 Task: Purchase a medium-sized kurta set from Ajio.
Action: Mouse moved to (774, 147)
Screenshot: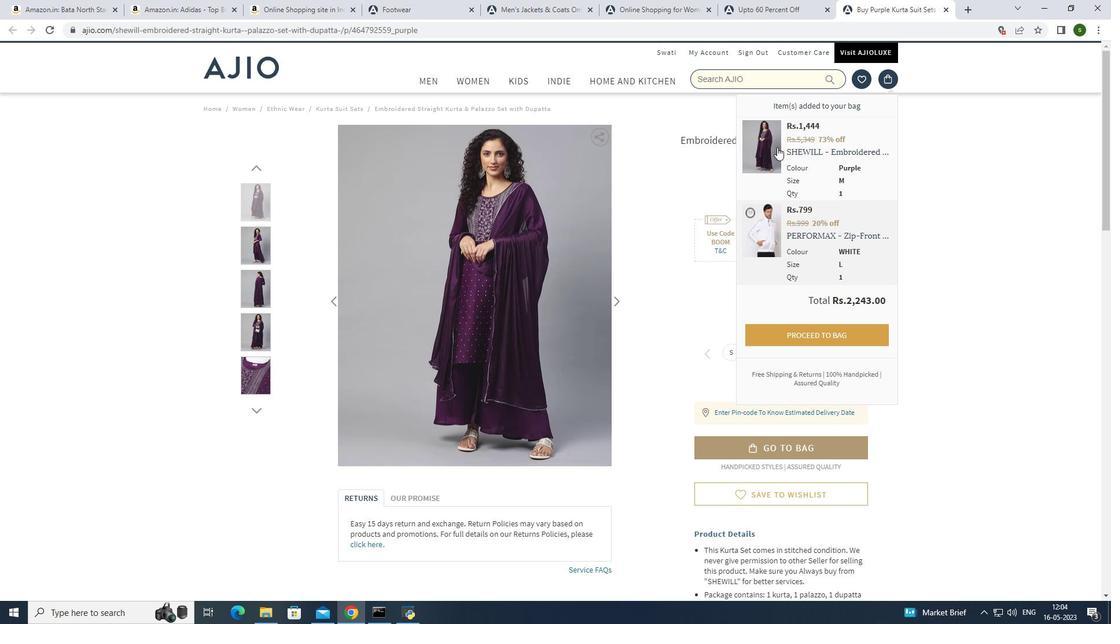 
Action: Mouse pressed left at (774, 147)
Screenshot: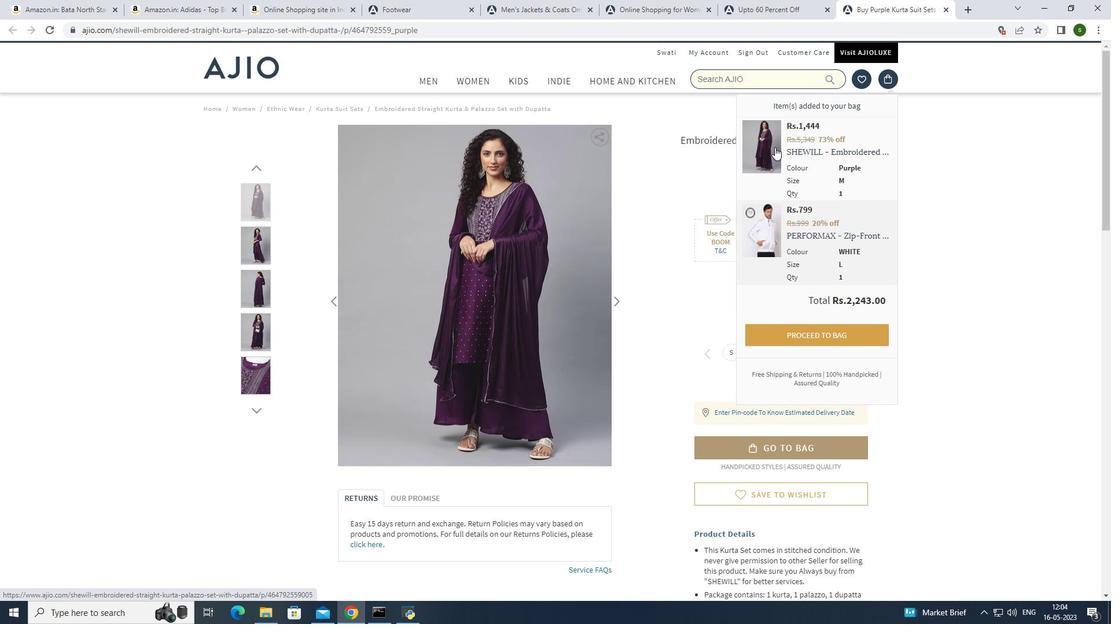 
Action: Mouse moved to (865, 307)
Screenshot: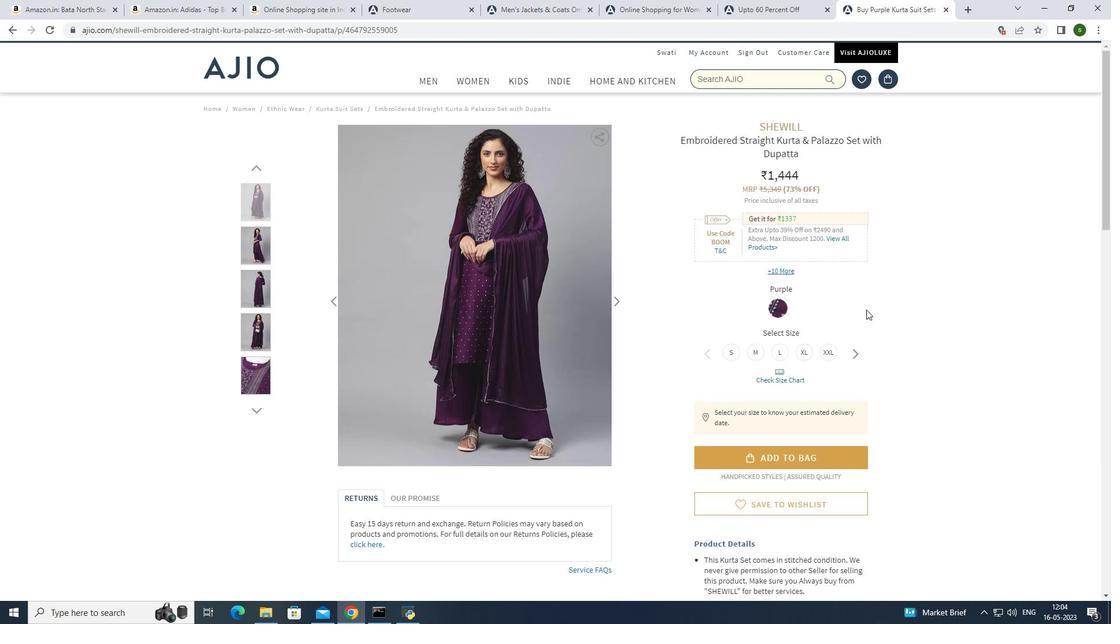 
Action: Mouse scrolled (865, 307) with delta (0, 0)
Screenshot: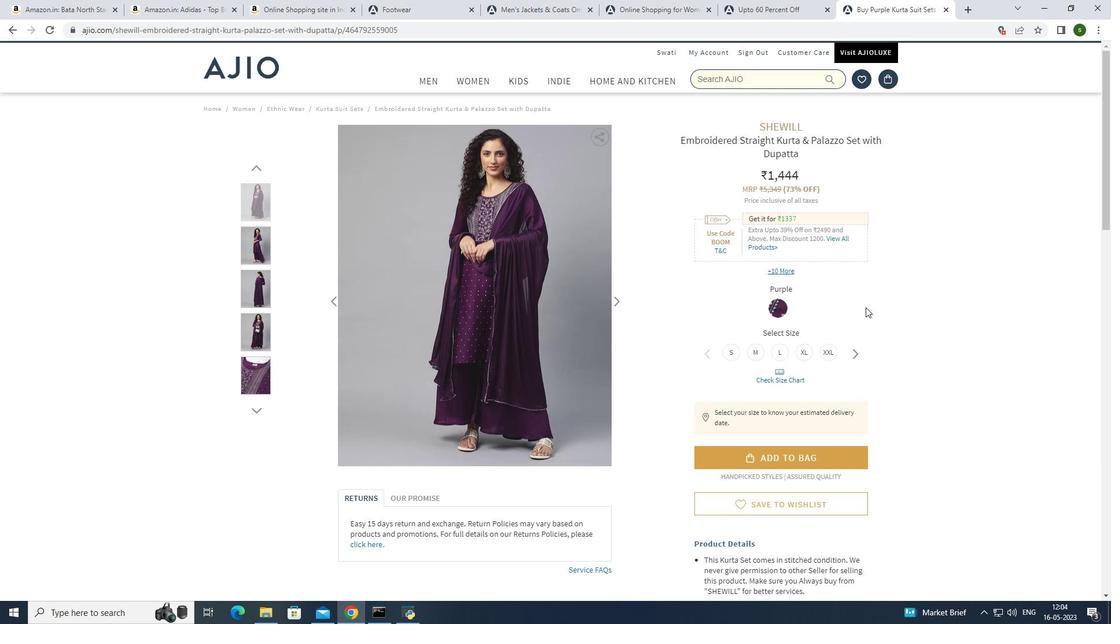 
Action: Mouse scrolled (865, 308) with delta (0, 0)
Screenshot: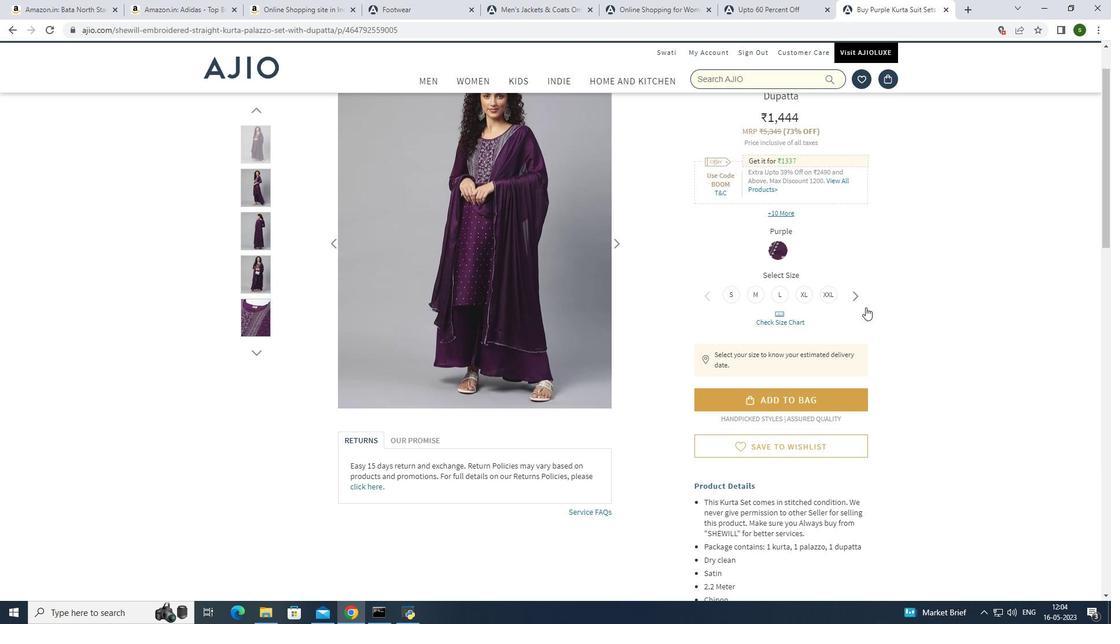 
Action: Mouse scrolled (865, 307) with delta (0, 0)
Screenshot: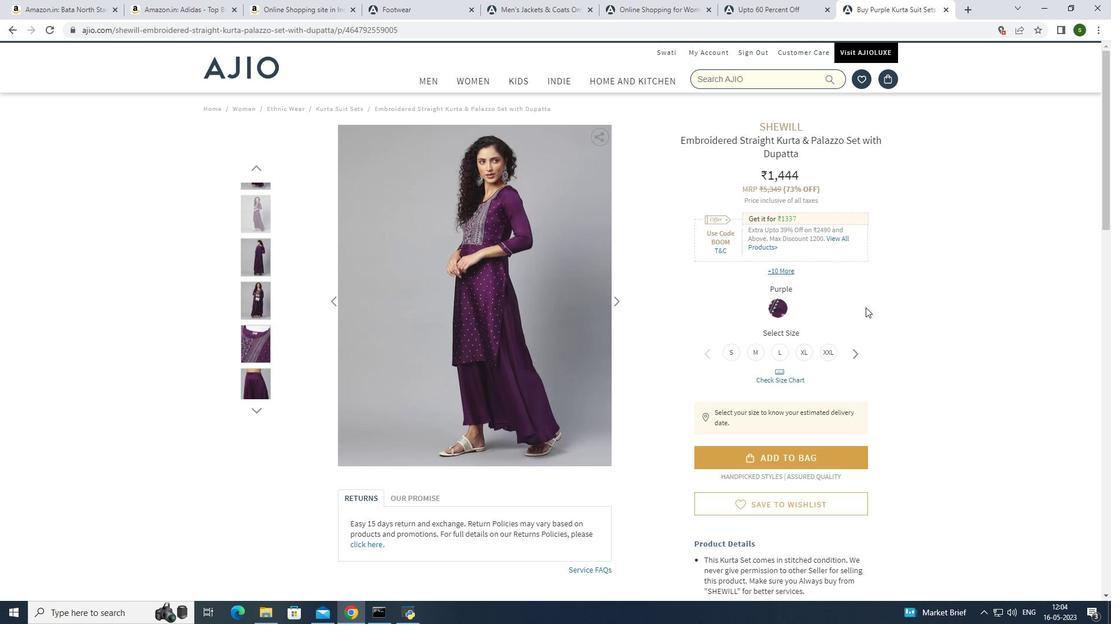
Action: Mouse scrolled (865, 307) with delta (0, 0)
Screenshot: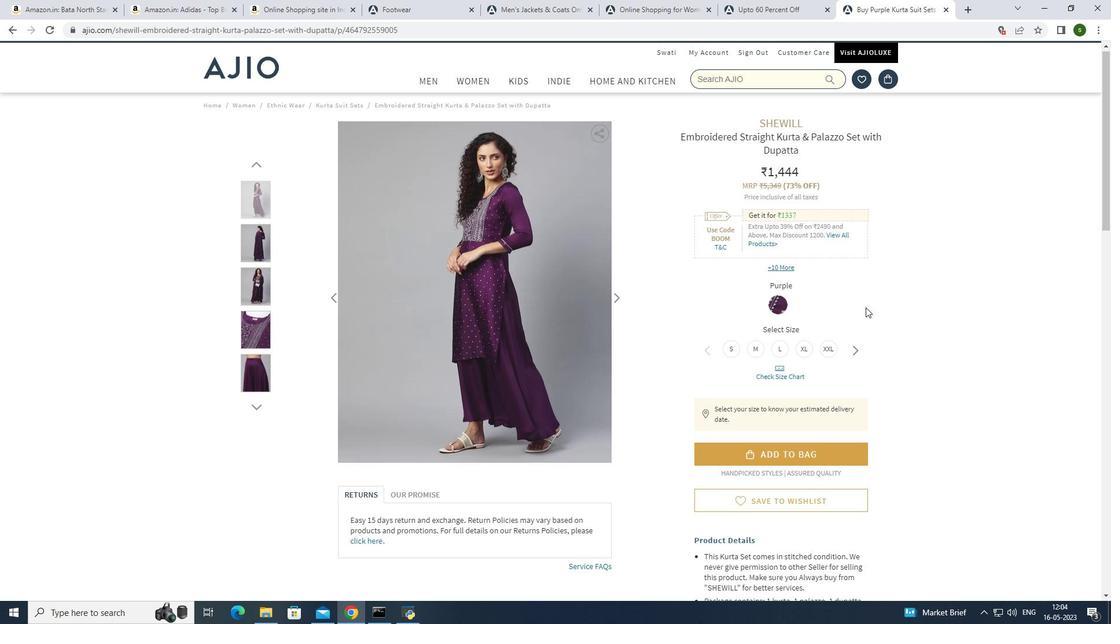 
Action: Mouse scrolled (865, 308) with delta (0, 0)
Screenshot: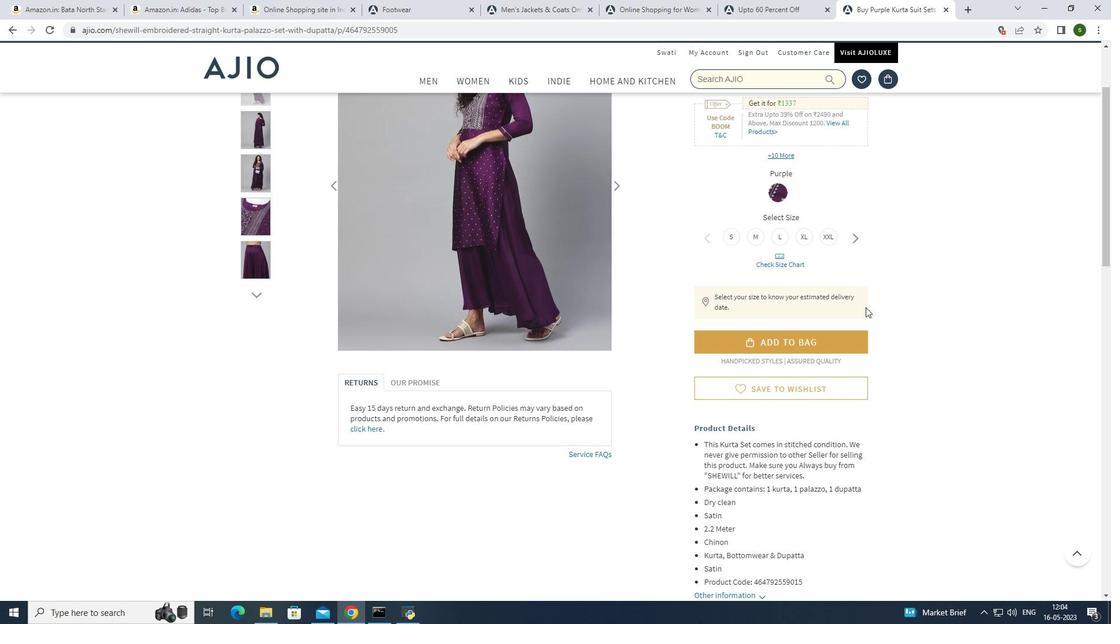 
Action: Mouse scrolled (865, 308) with delta (0, 0)
Screenshot: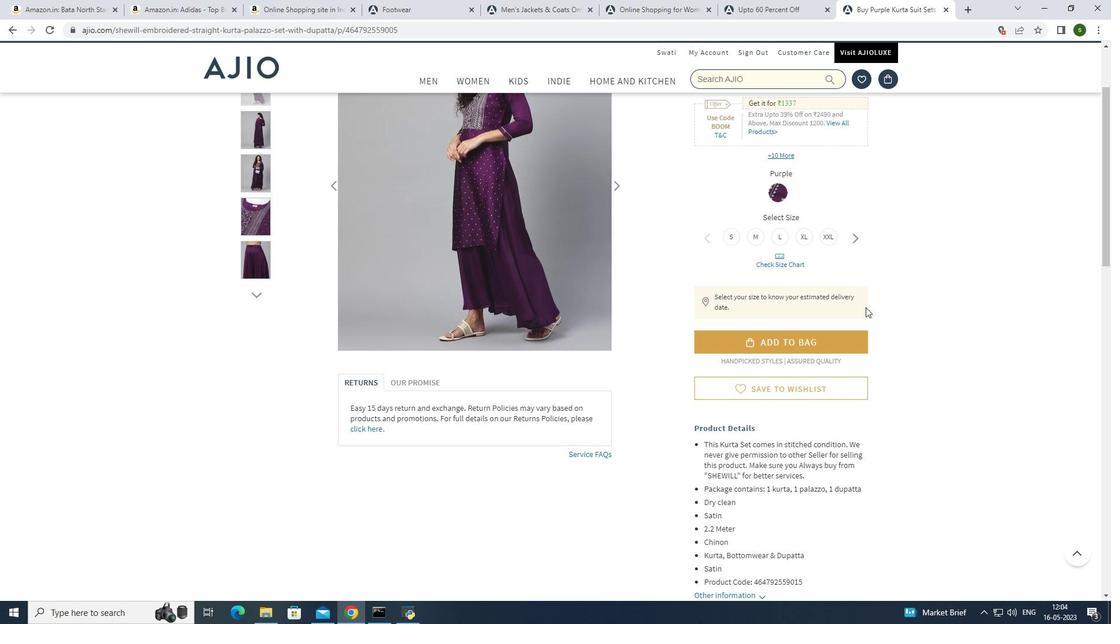 
Action: Mouse scrolled (865, 307) with delta (0, 0)
Screenshot: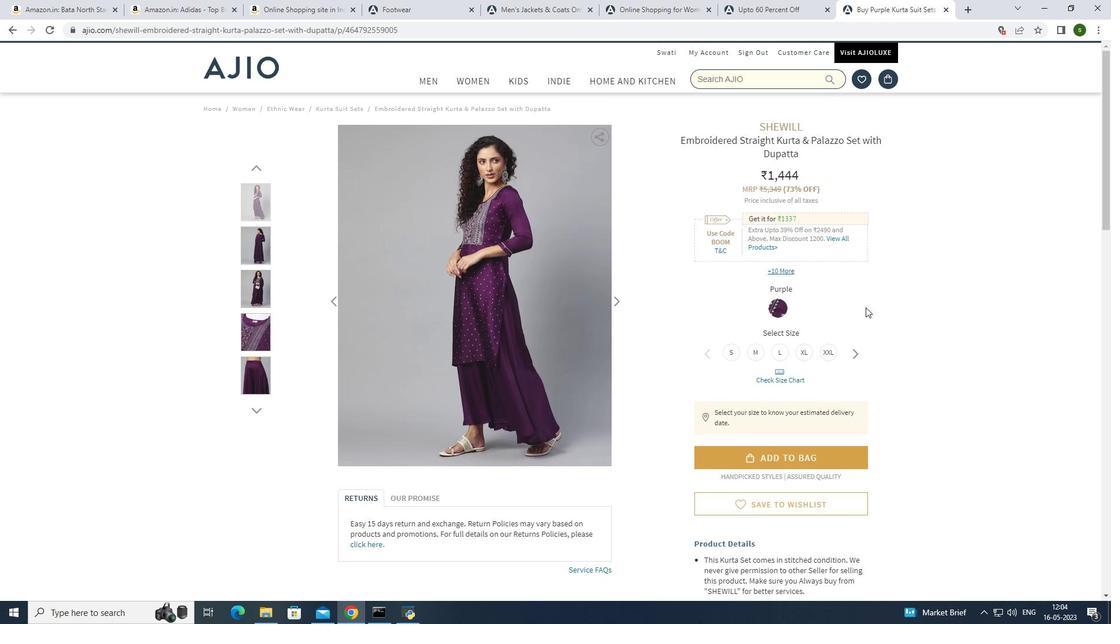 
Action: Mouse scrolled (865, 307) with delta (0, 0)
Screenshot: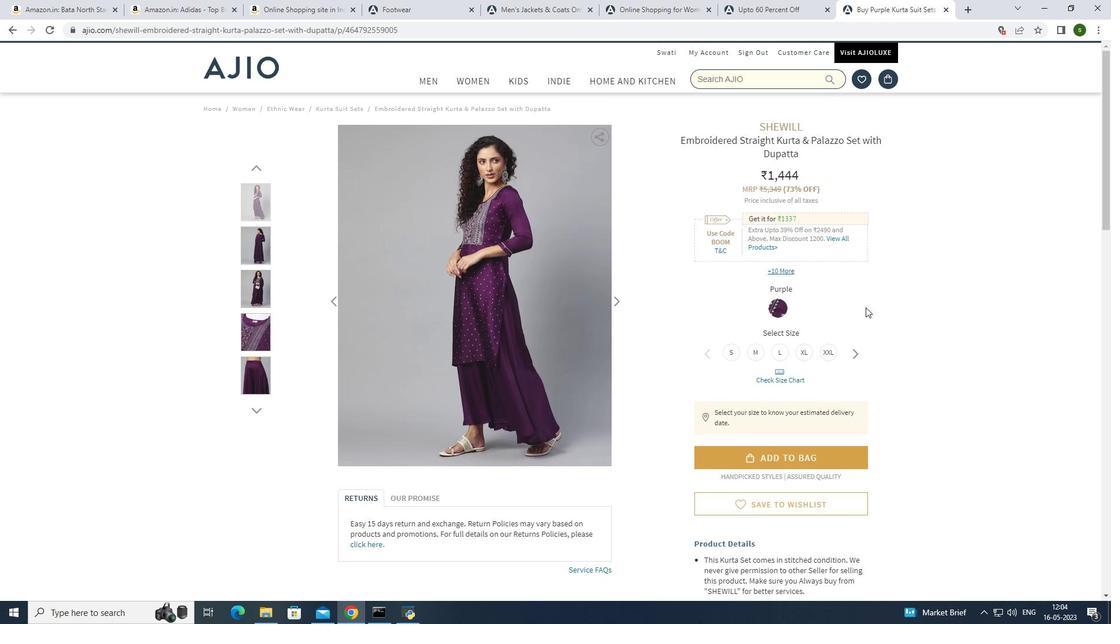 
Action: Mouse scrolled (865, 307) with delta (0, 0)
Screenshot: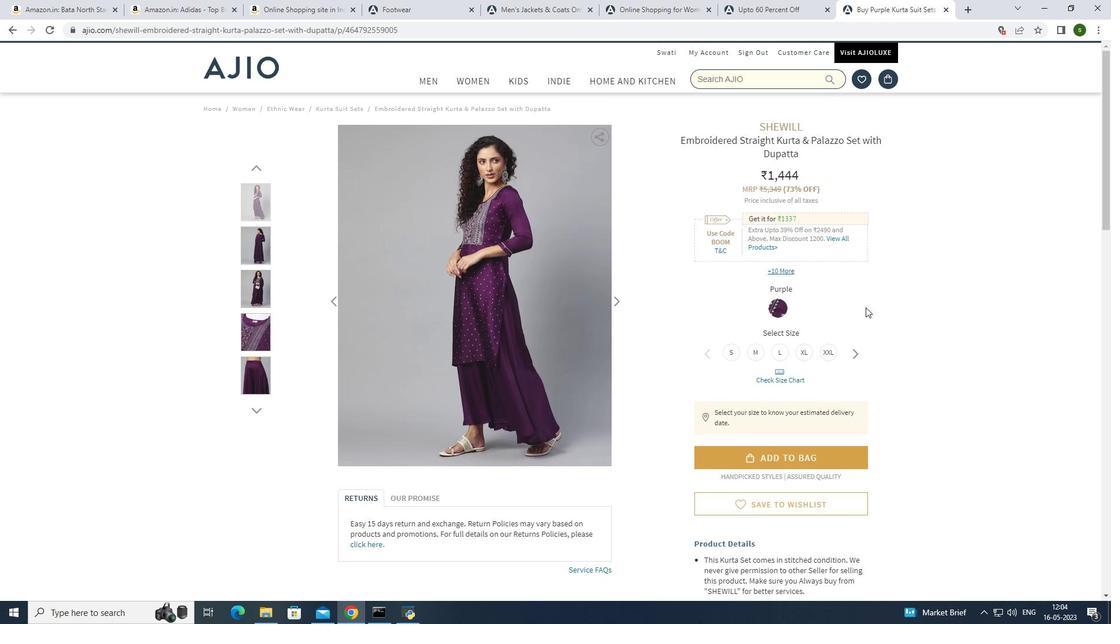 
Action: Mouse moved to (863, 303)
Screenshot: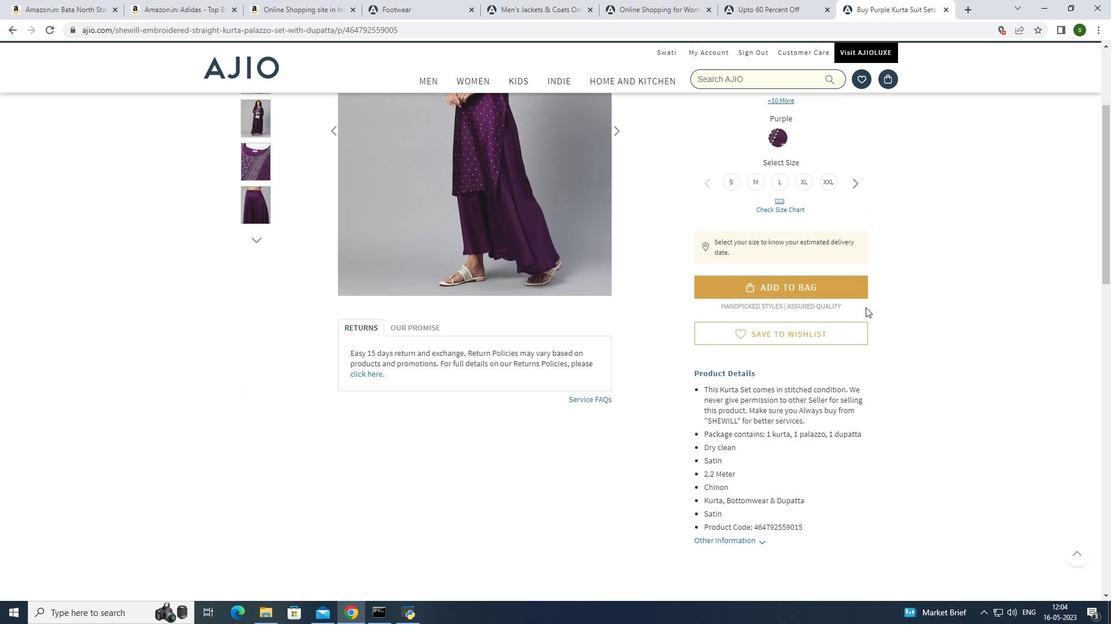 
Action: Mouse scrolled (863, 303) with delta (0, 0)
Screenshot: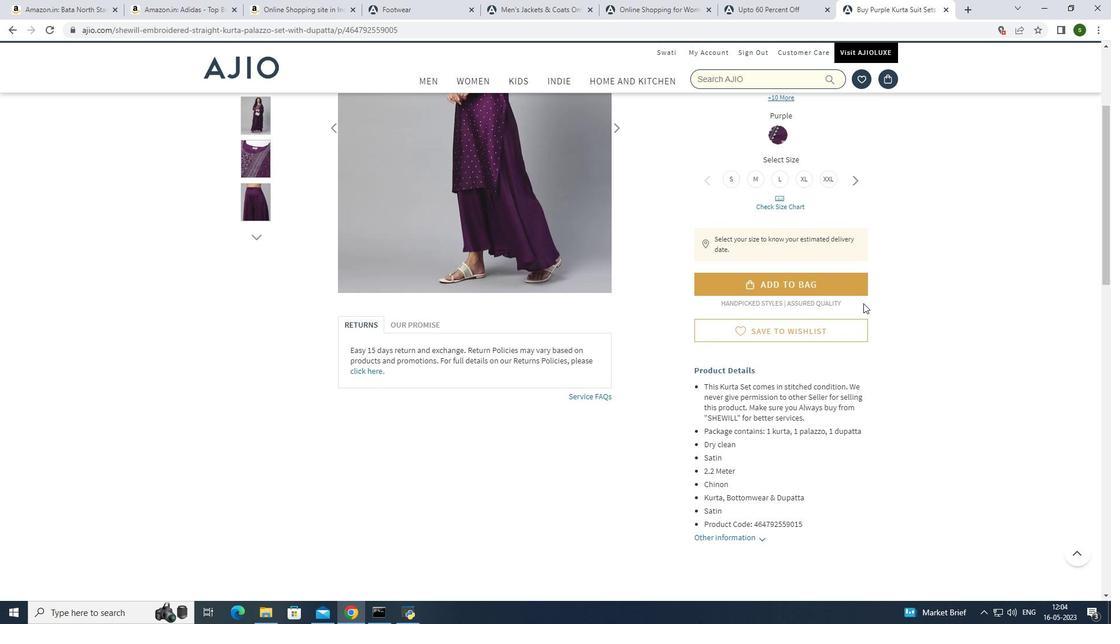 
Action: Mouse scrolled (863, 303) with delta (0, 0)
Screenshot: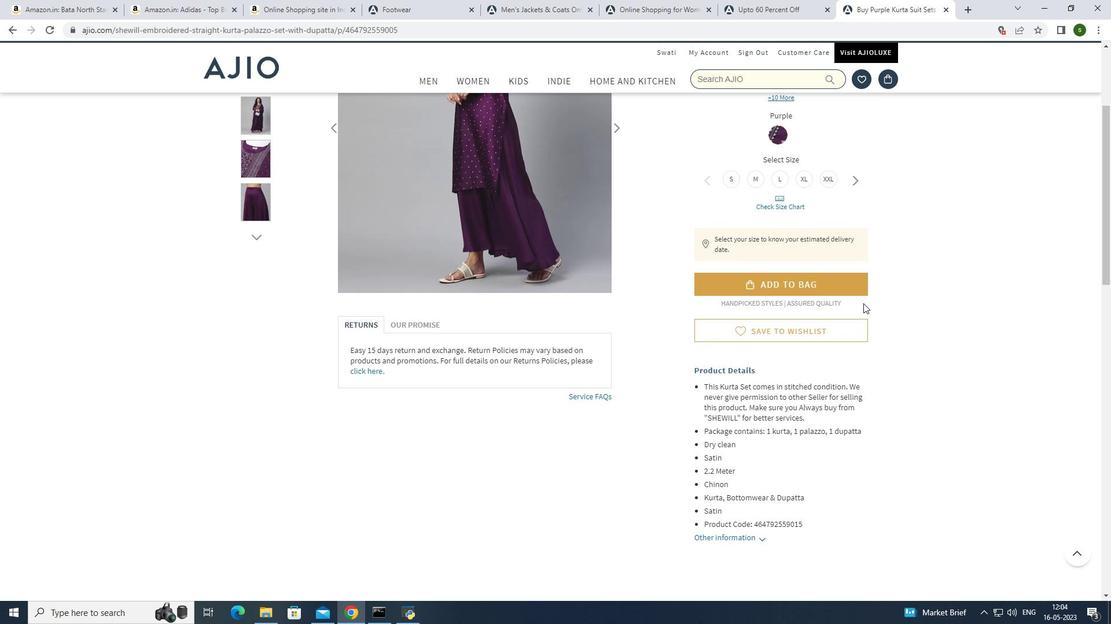 
Action: Mouse scrolled (863, 303) with delta (0, 0)
Screenshot: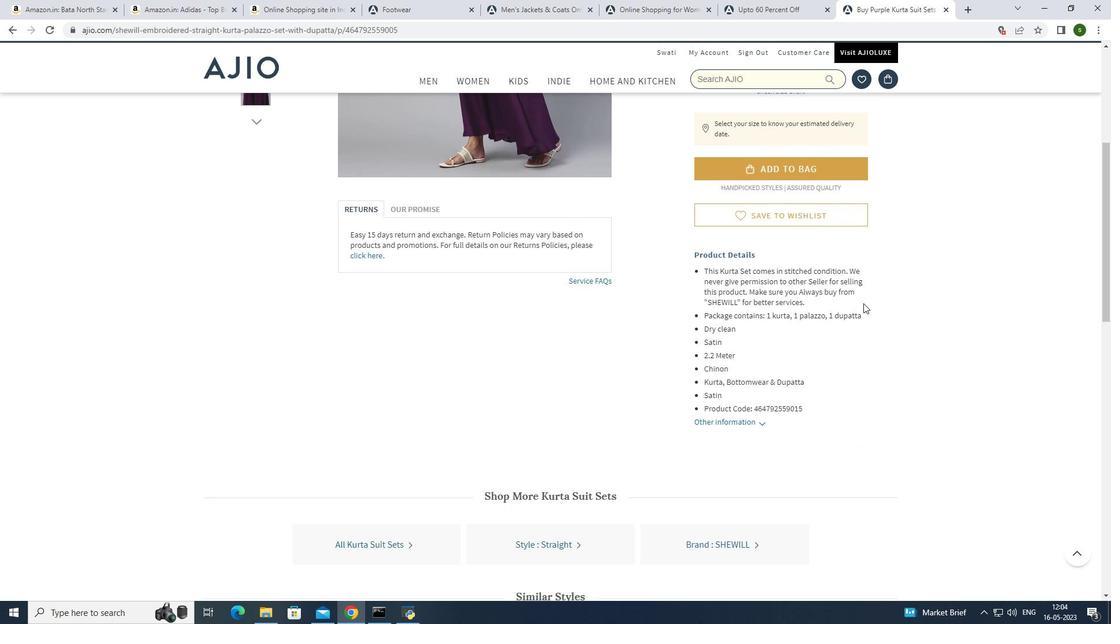 
Action: Mouse scrolled (863, 304) with delta (0, 0)
Screenshot: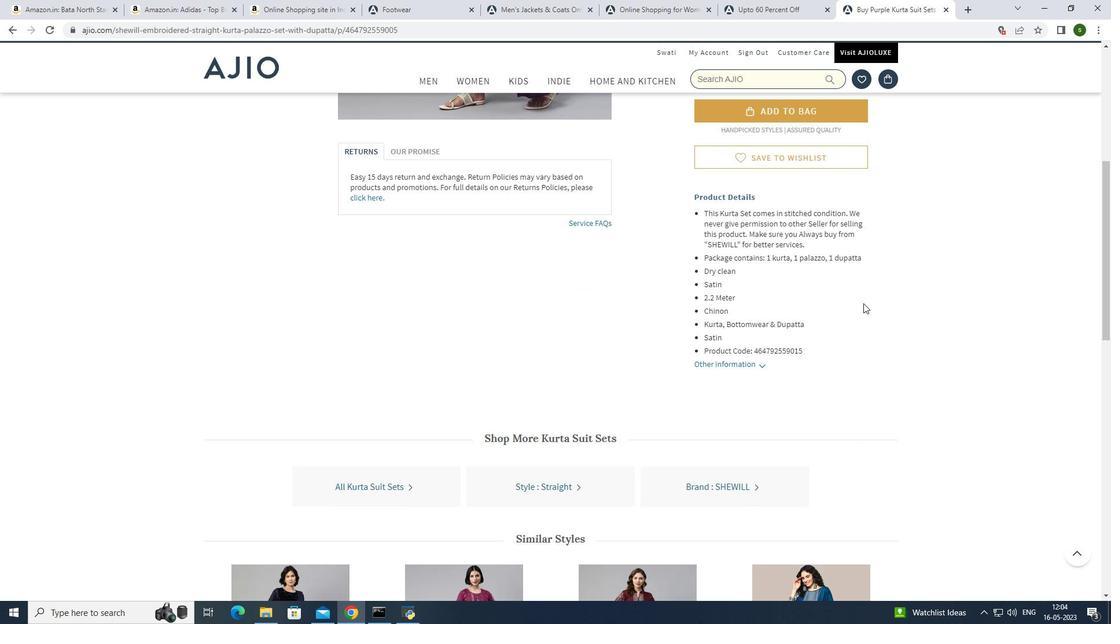 
Action: Mouse scrolled (863, 303) with delta (0, 0)
Screenshot: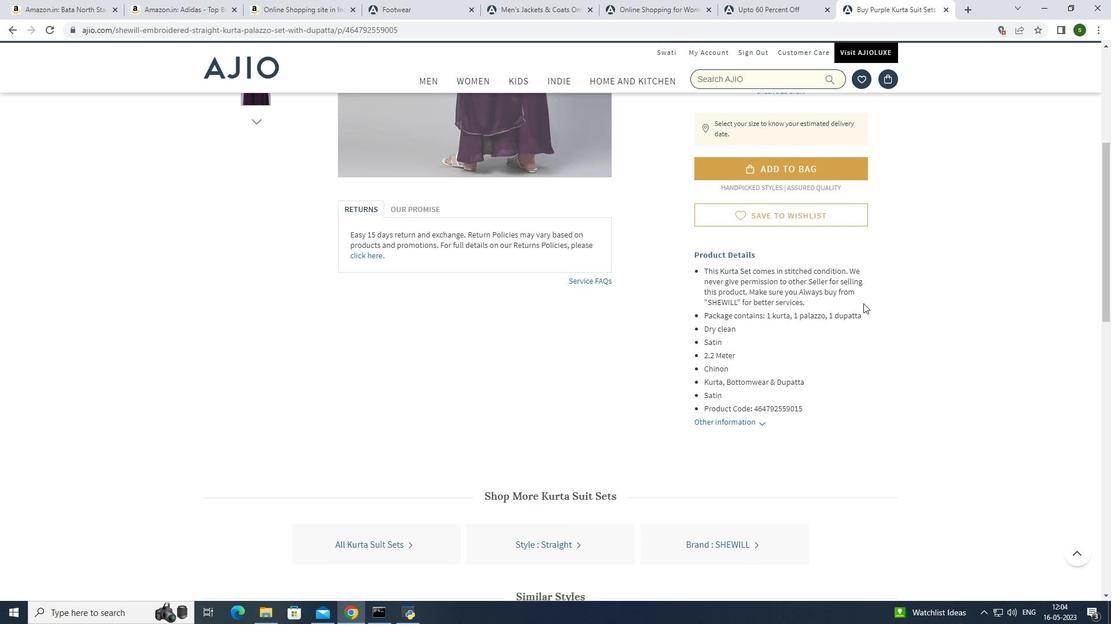 
Action: Mouse scrolled (863, 303) with delta (0, 0)
Screenshot: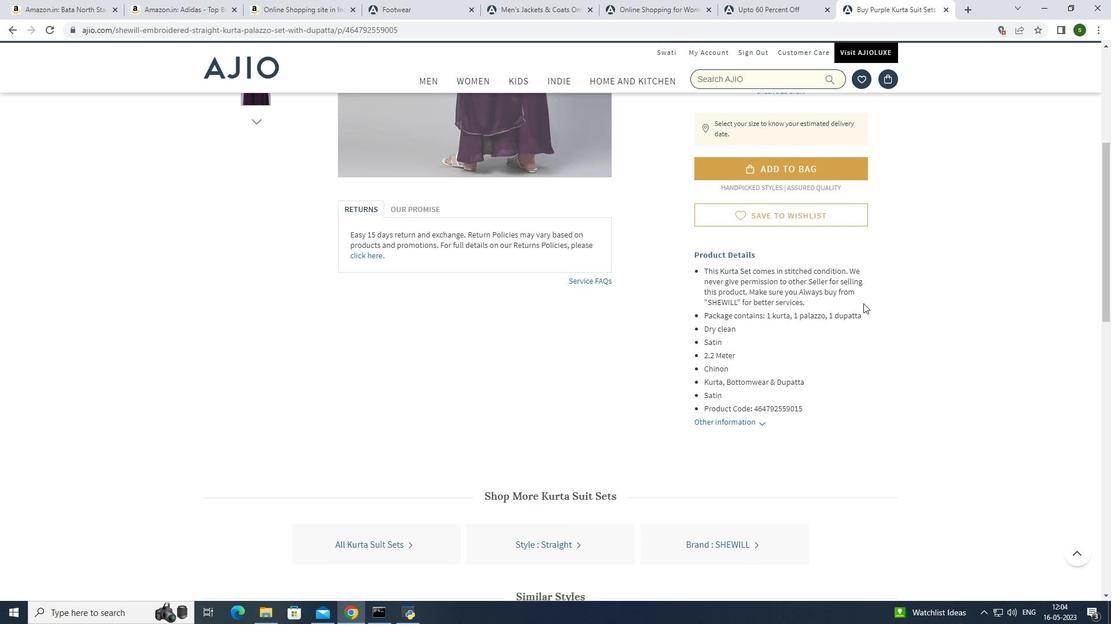 
Action: Mouse scrolled (863, 303) with delta (0, 0)
Screenshot: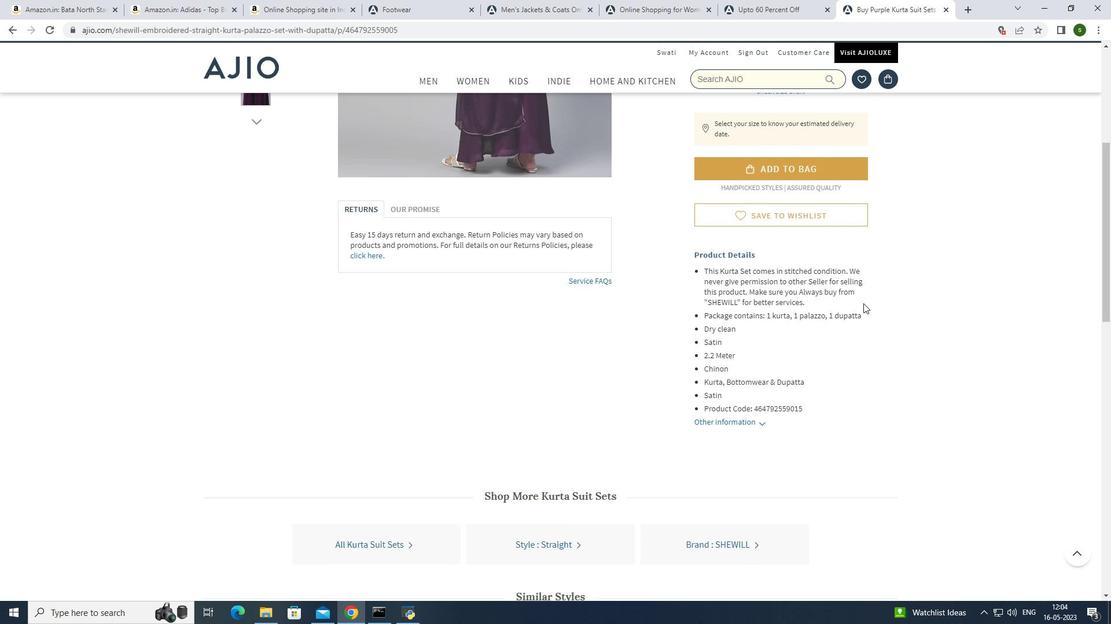 
Action: Mouse scrolled (863, 303) with delta (0, 0)
Screenshot: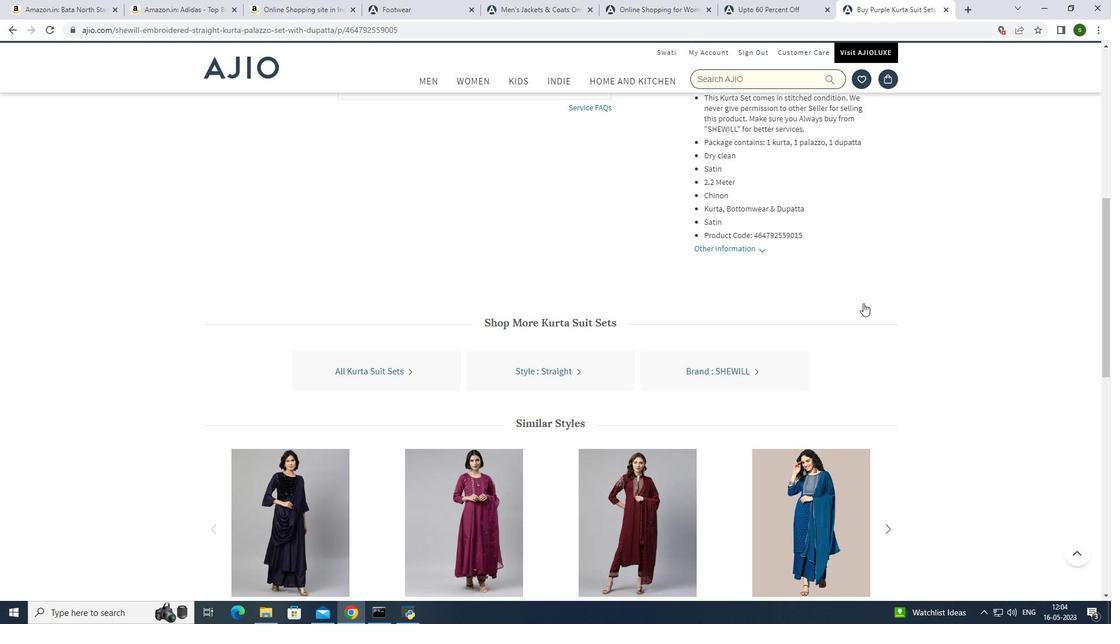 
Action: Mouse scrolled (863, 303) with delta (0, 0)
Screenshot: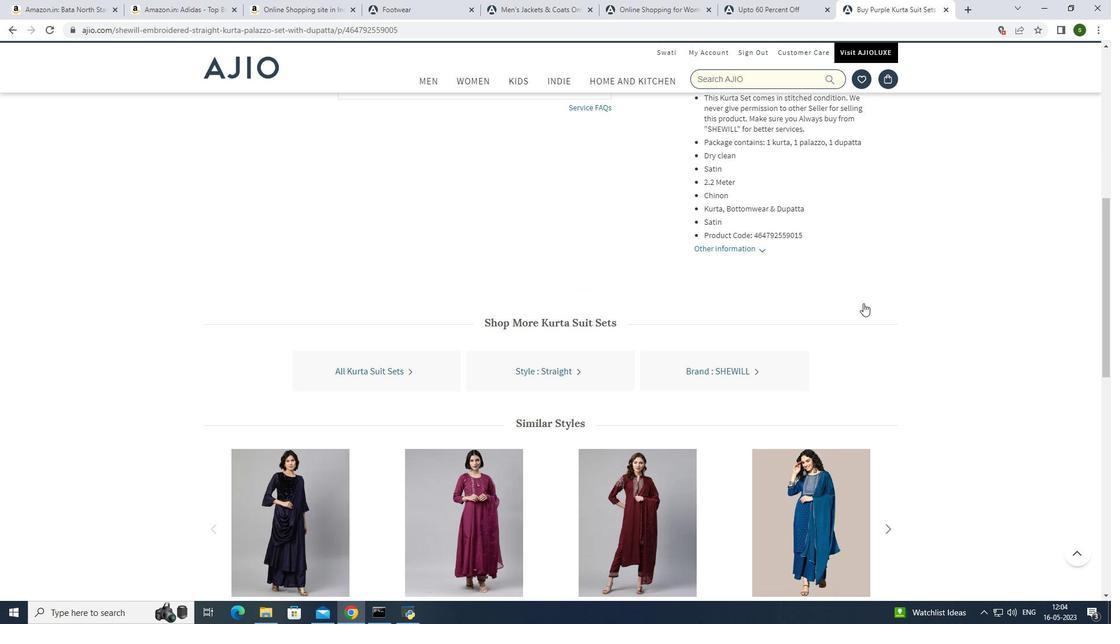 
Action: Mouse scrolled (863, 304) with delta (0, 0)
Screenshot: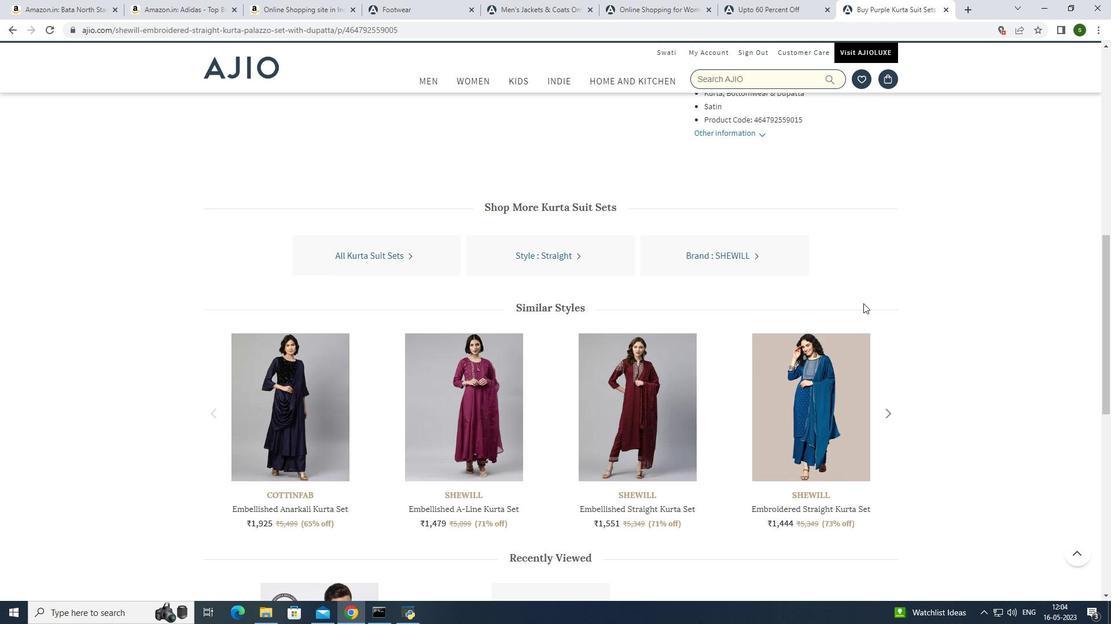 
Action: Mouse scrolled (863, 304) with delta (0, 0)
Screenshot: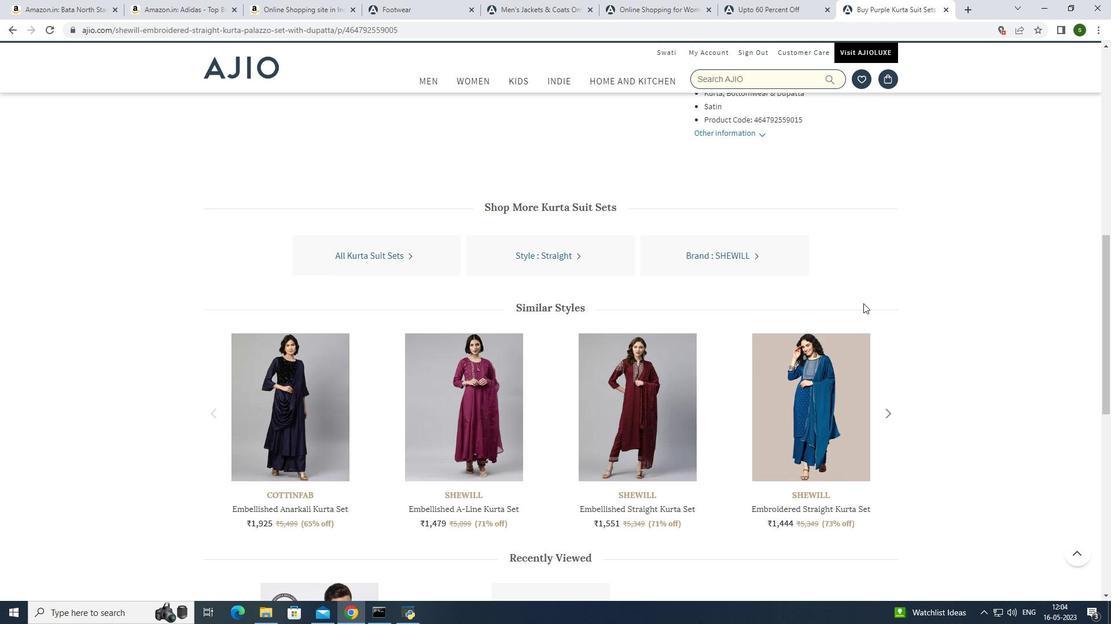 
Action: Mouse scrolled (863, 304) with delta (0, 0)
Screenshot: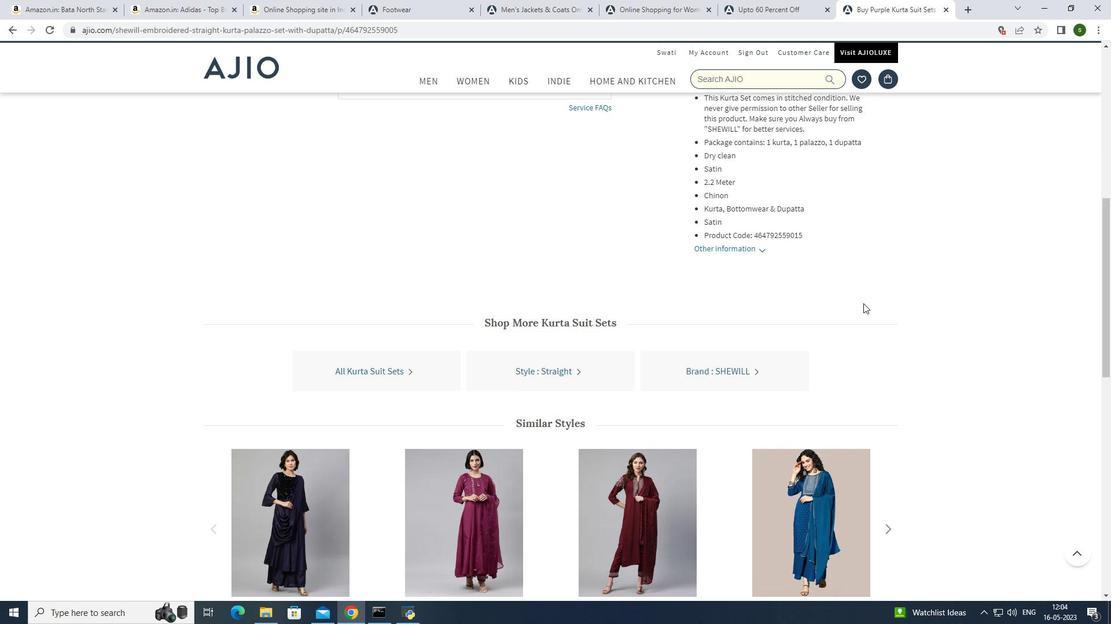 
Action: Mouse scrolled (863, 304) with delta (0, 0)
Screenshot: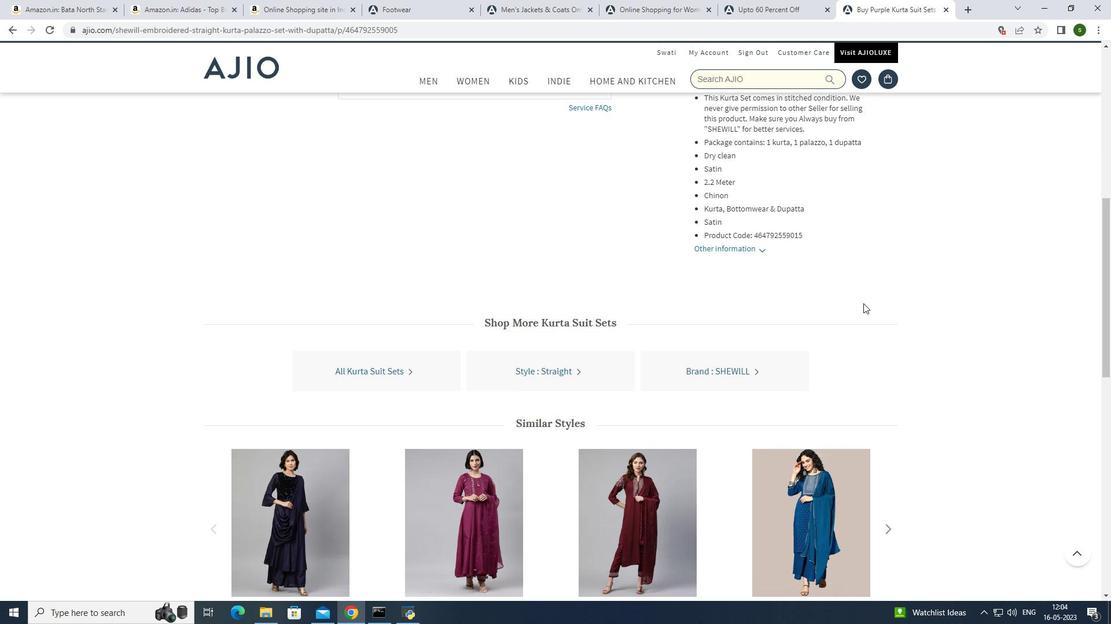 
Action: Mouse scrolled (863, 304) with delta (0, 0)
Screenshot: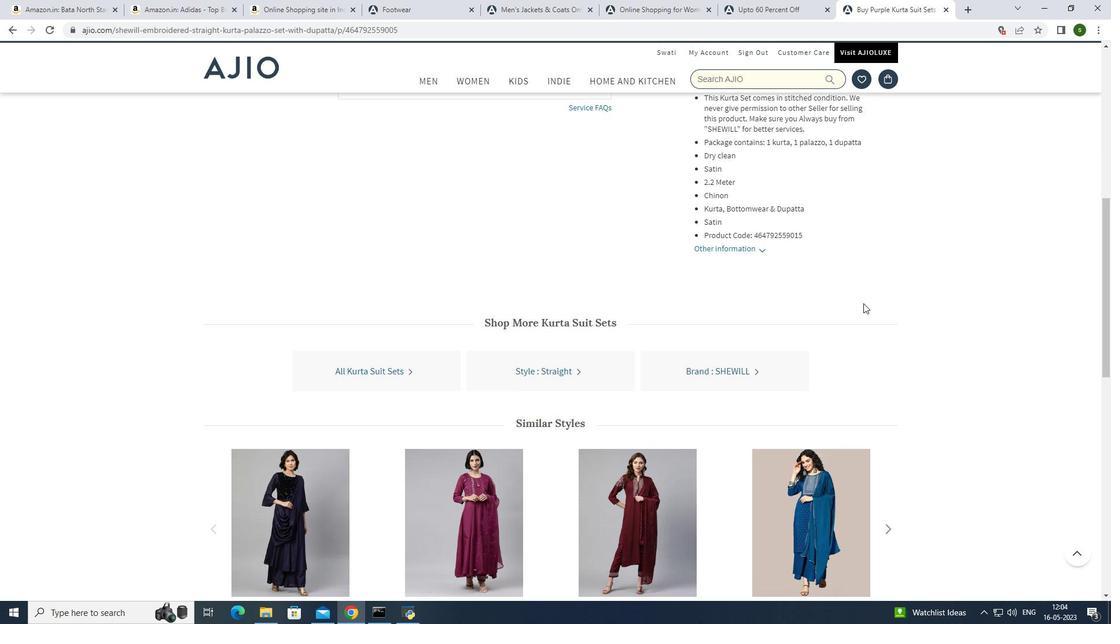
Action: Mouse scrolled (863, 304) with delta (0, 0)
Screenshot: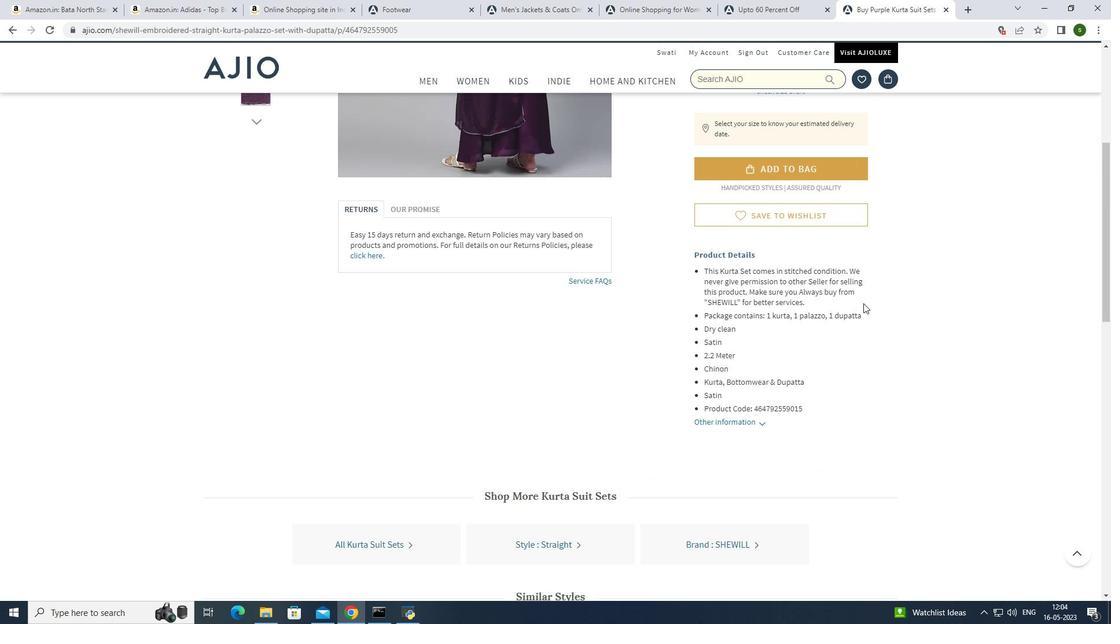 
Action: Mouse scrolled (863, 304) with delta (0, 0)
Screenshot: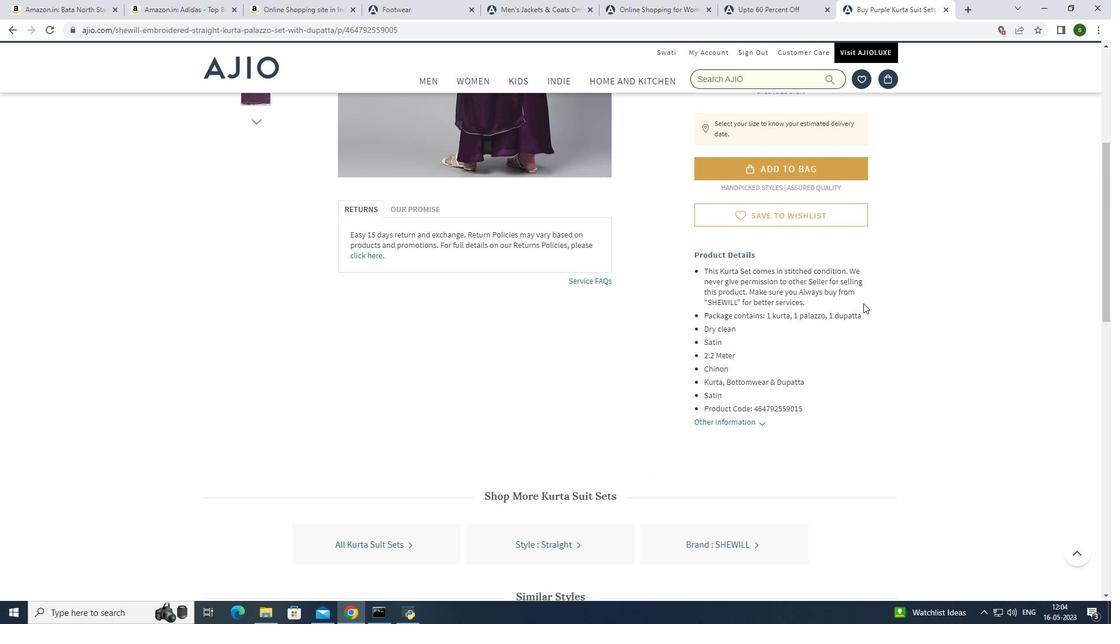 
Action: Mouse moved to (902, 260)
Screenshot: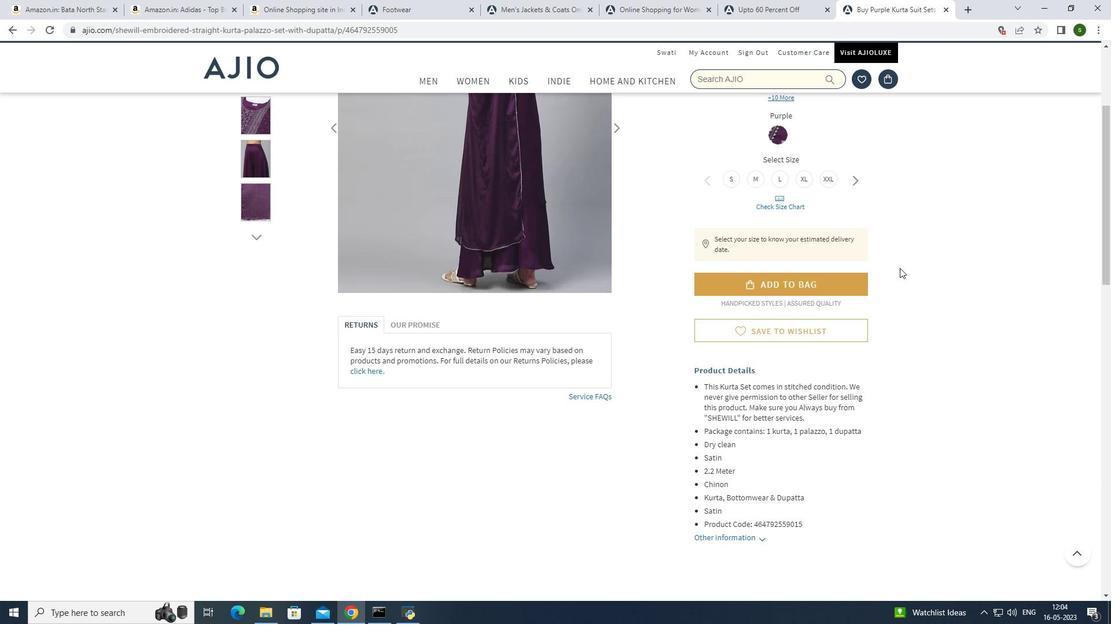 
Action: Mouse scrolled (902, 260) with delta (0, 0)
Screenshot: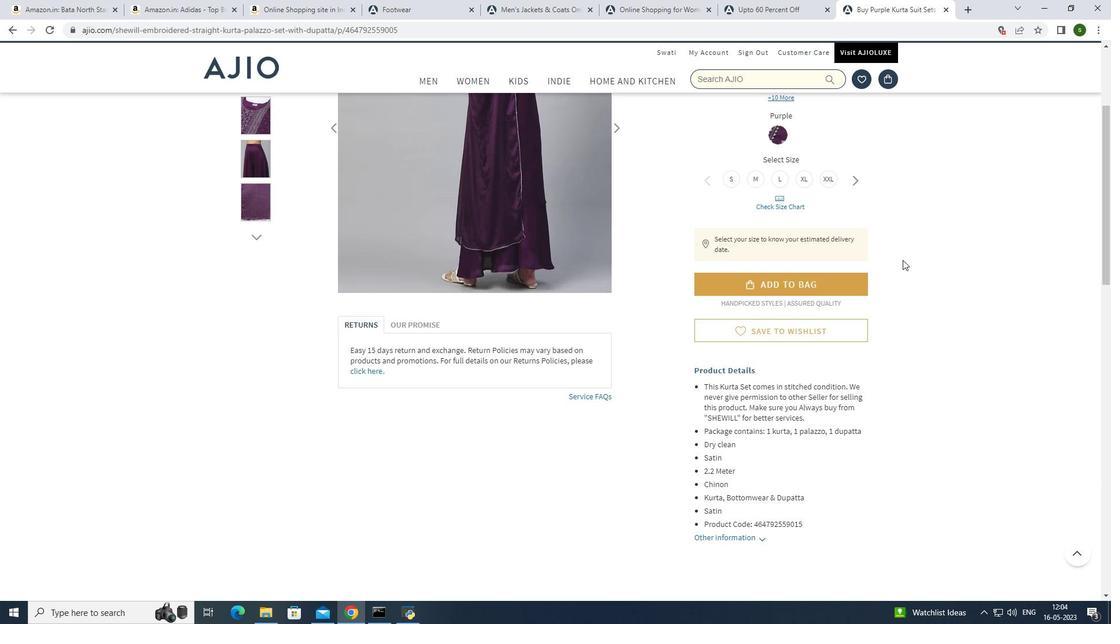 
Action: Mouse moved to (781, 233)
Screenshot: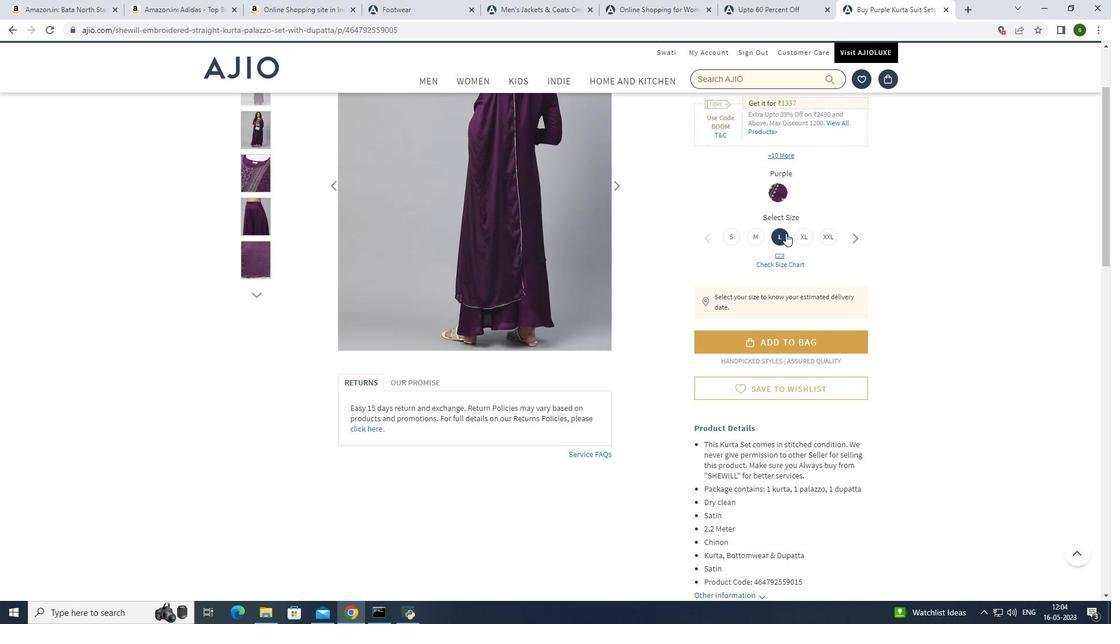 
Action: Mouse pressed left at (781, 233)
Screenshot: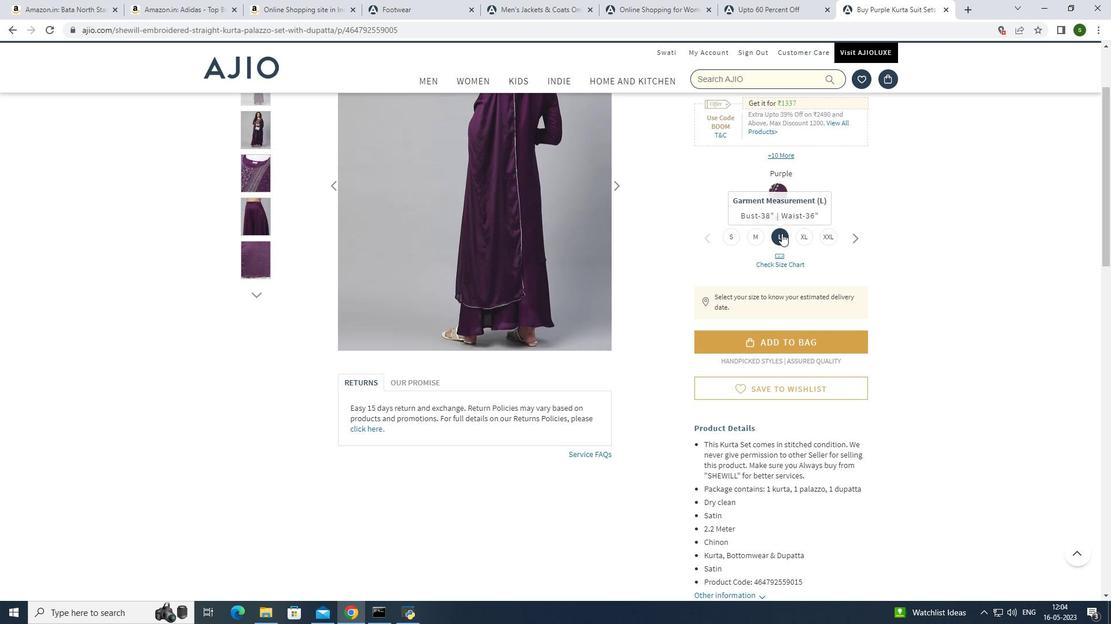 
Action: Mouse moved to (916, 288)
Screenshot: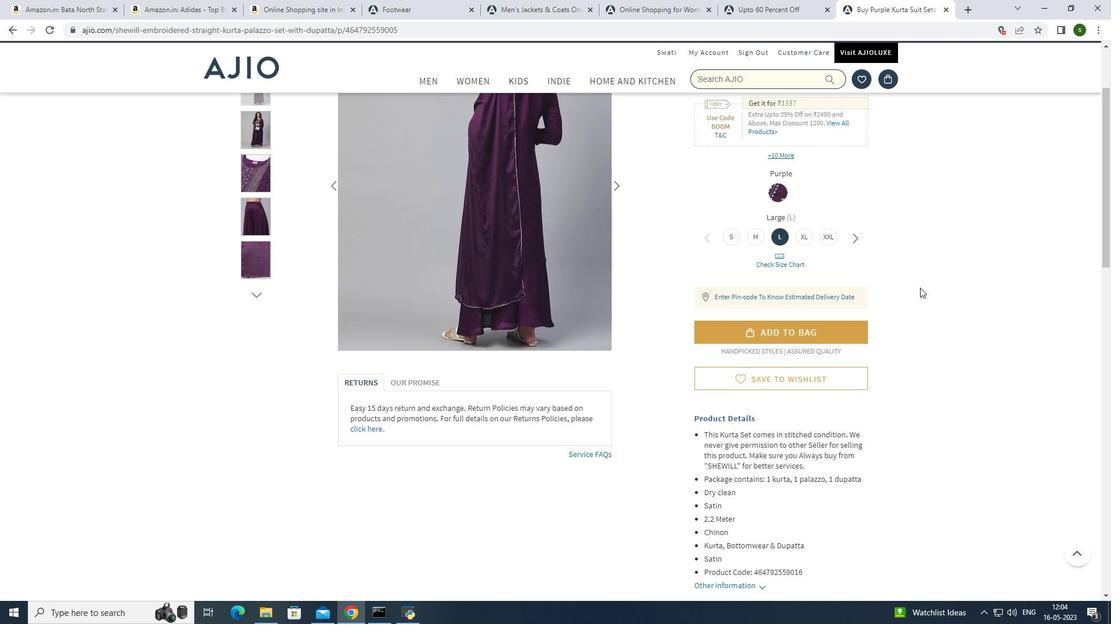 
Action: Mouse scrolled (916, 288) with delta (0, 0)
Screenshot: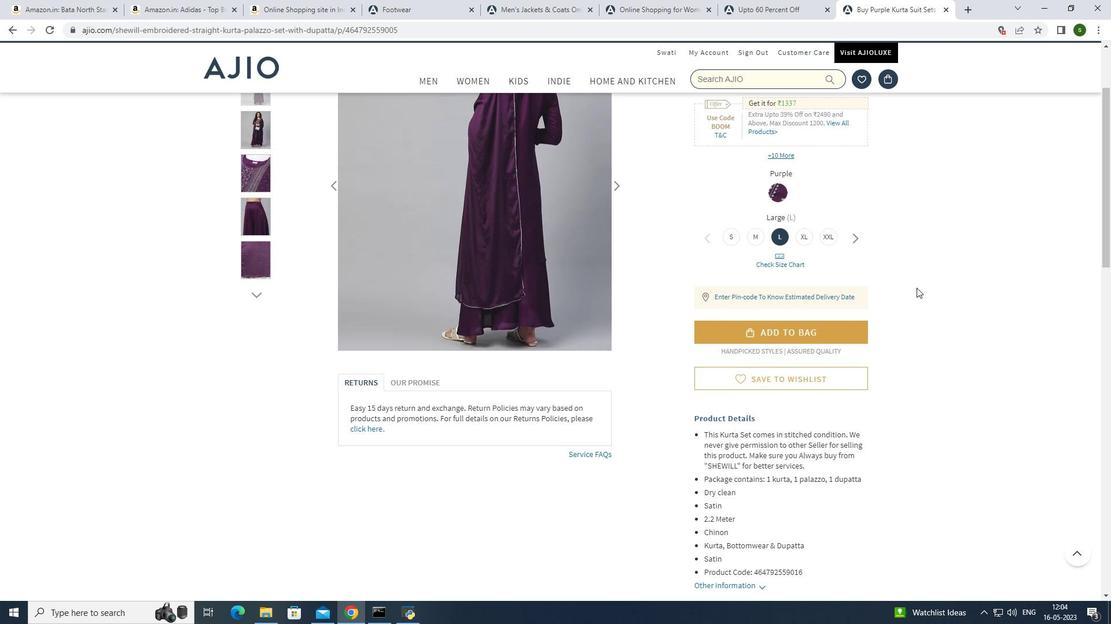 
Action: Mouse scrolled (916, 288) with delta (0, 0)
Screenshot: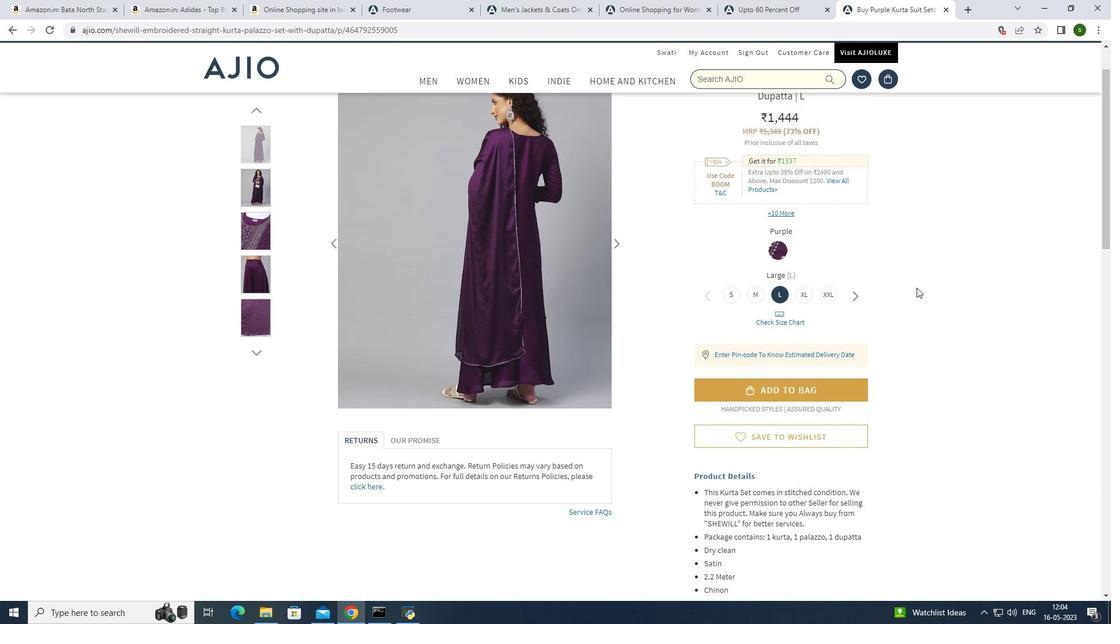 
Action: Mouse scrolled (916, 288) with delta (0, 0)
Screenshot: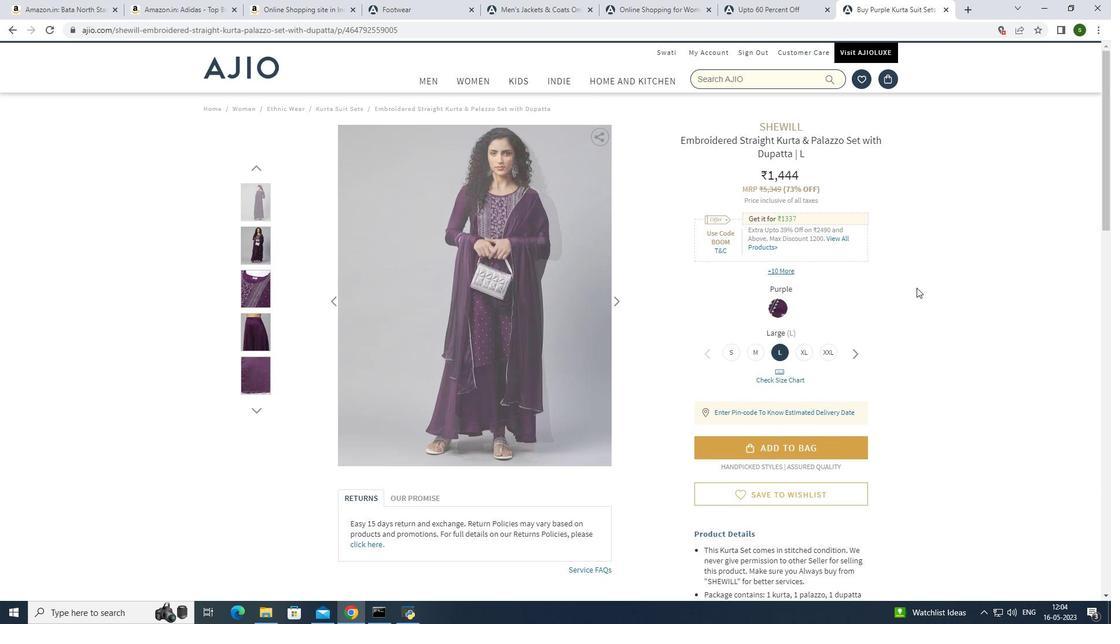 
Action: Mouse moved to (839, 193)
Screenshot: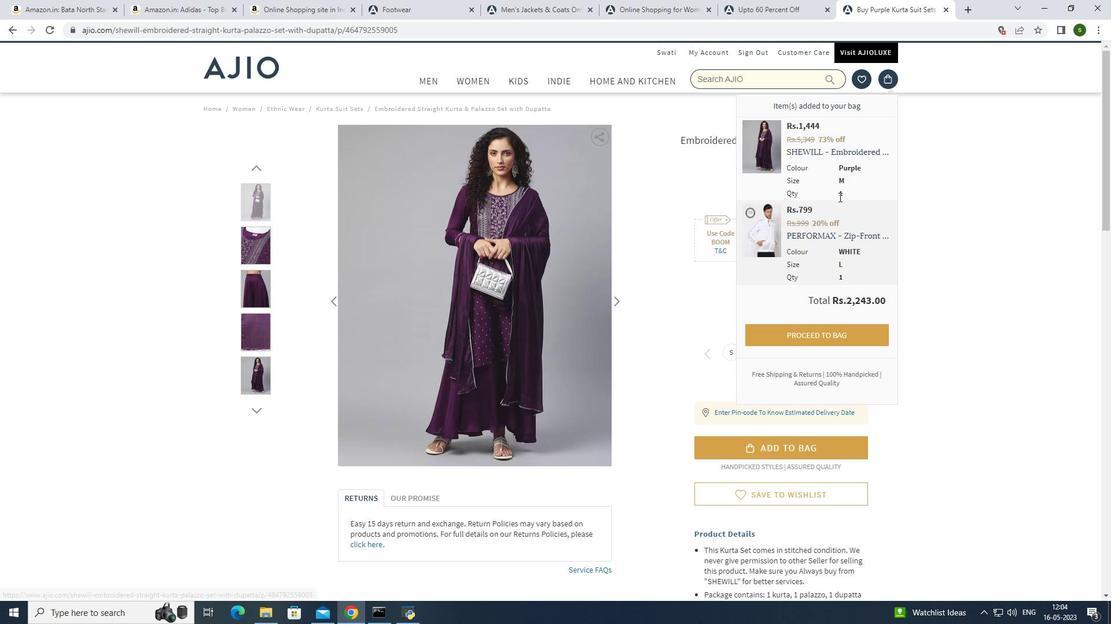 
Action: Mouse pressed left at (839, 193)
Screenshot: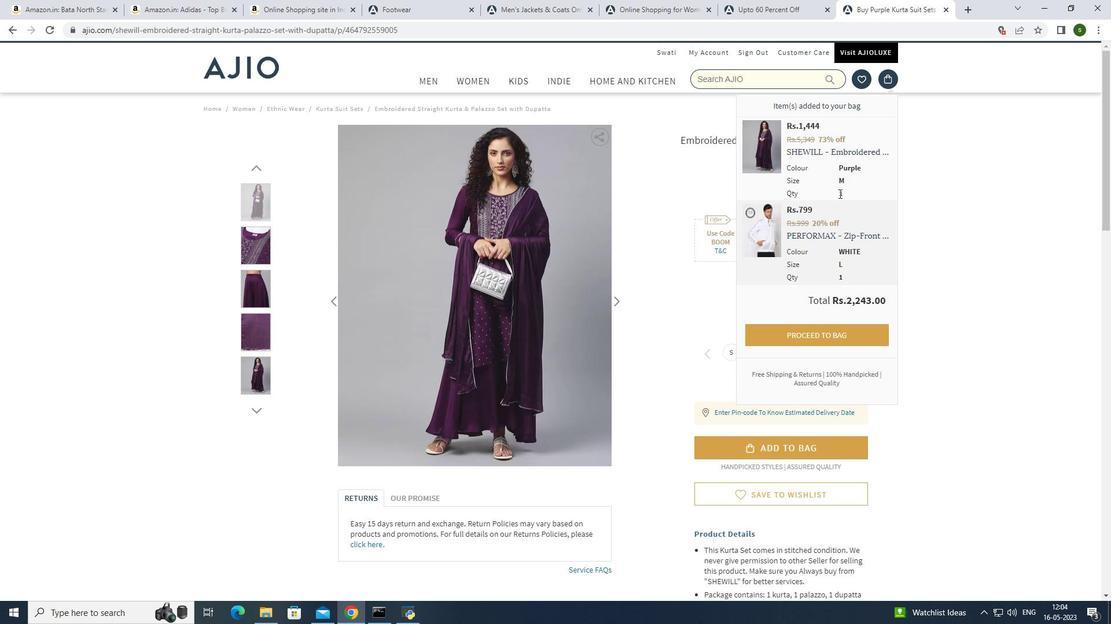 
Action: Mouse moved to (883, 81)
Screenshot: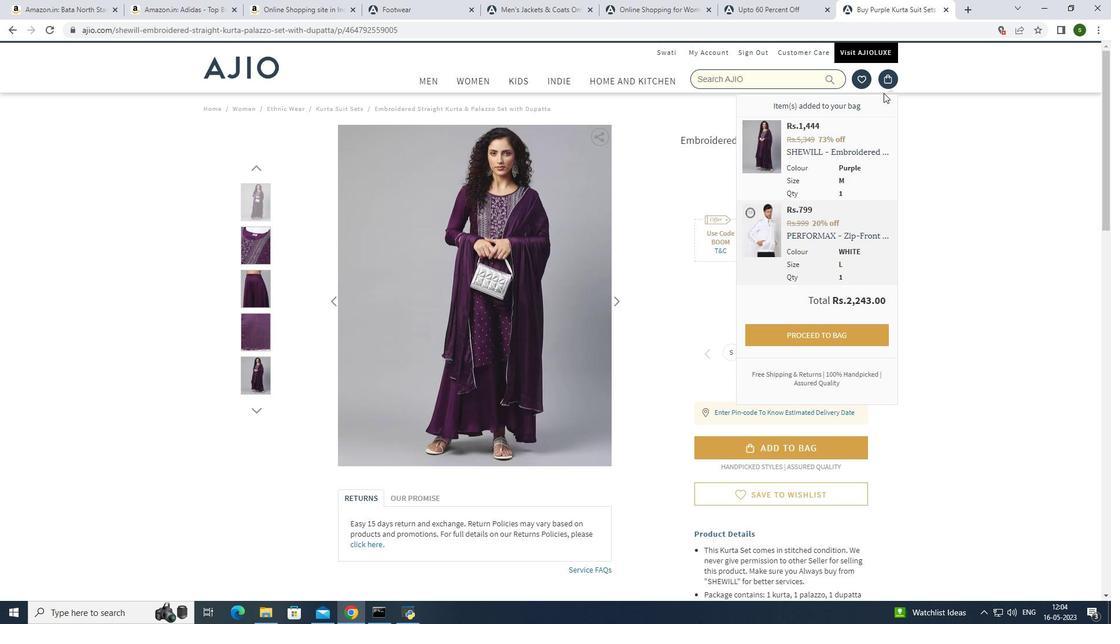 
Action: Mouse pressed left at (883, 81)
Screenshot: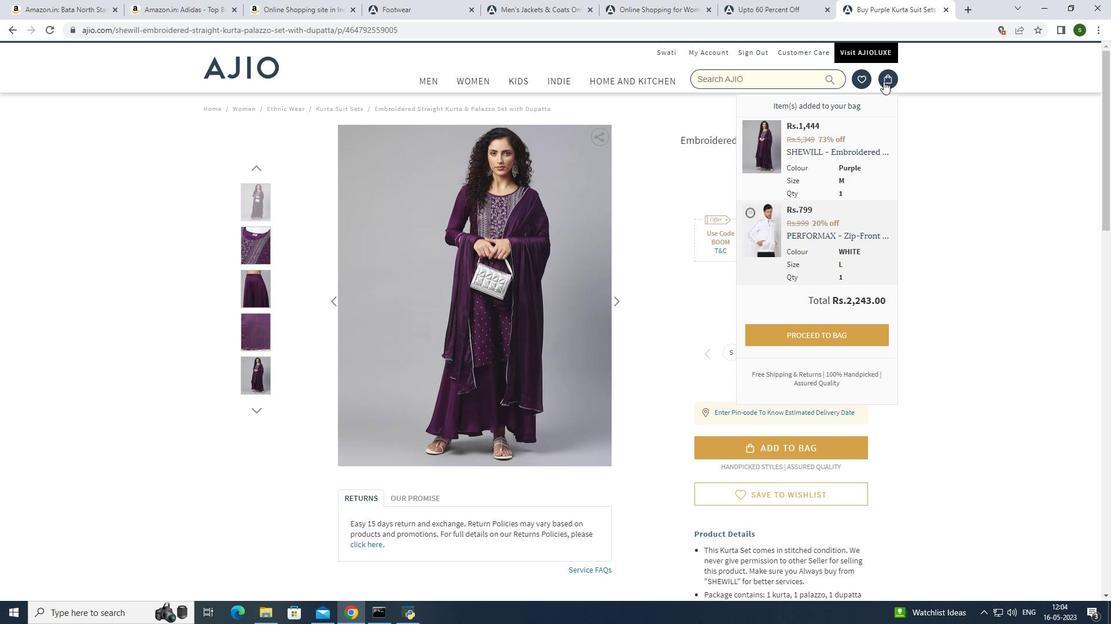 
Action: Mouse moved to (748, 447)
Screenshot: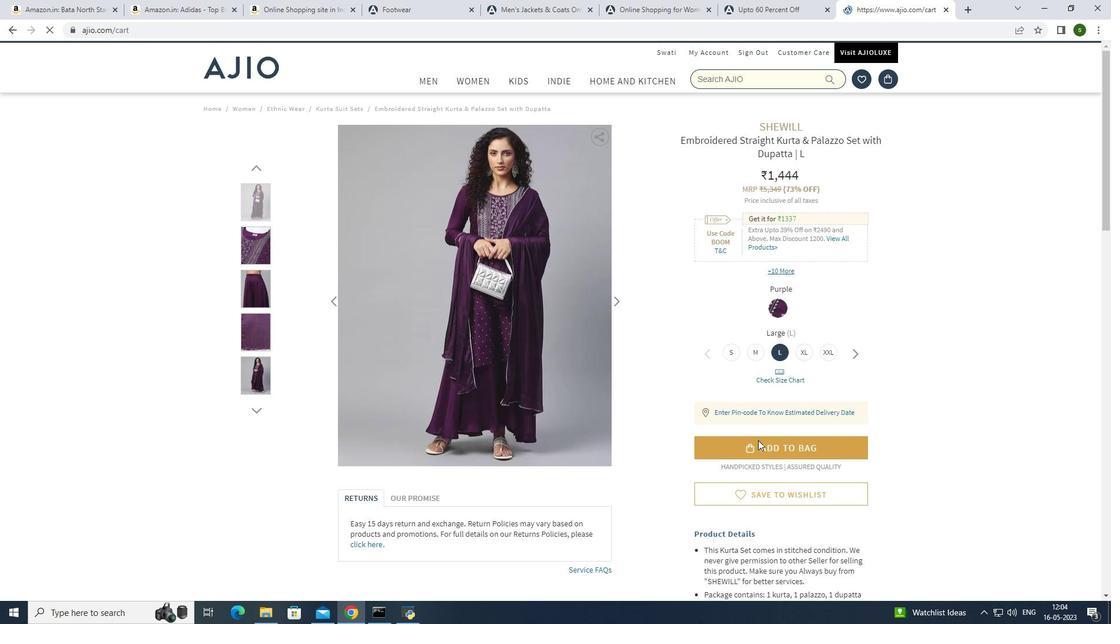 
Action: Mouse pressed left at (748, 447)
Screenshot: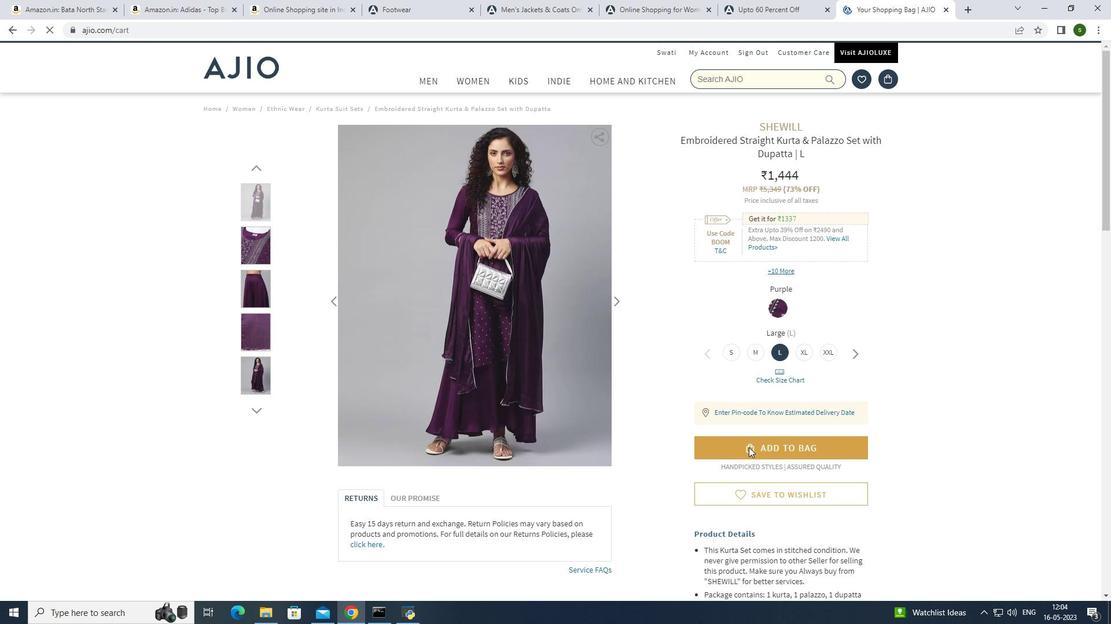 
Action: Mouse moved to (521, 233)
Screenshot: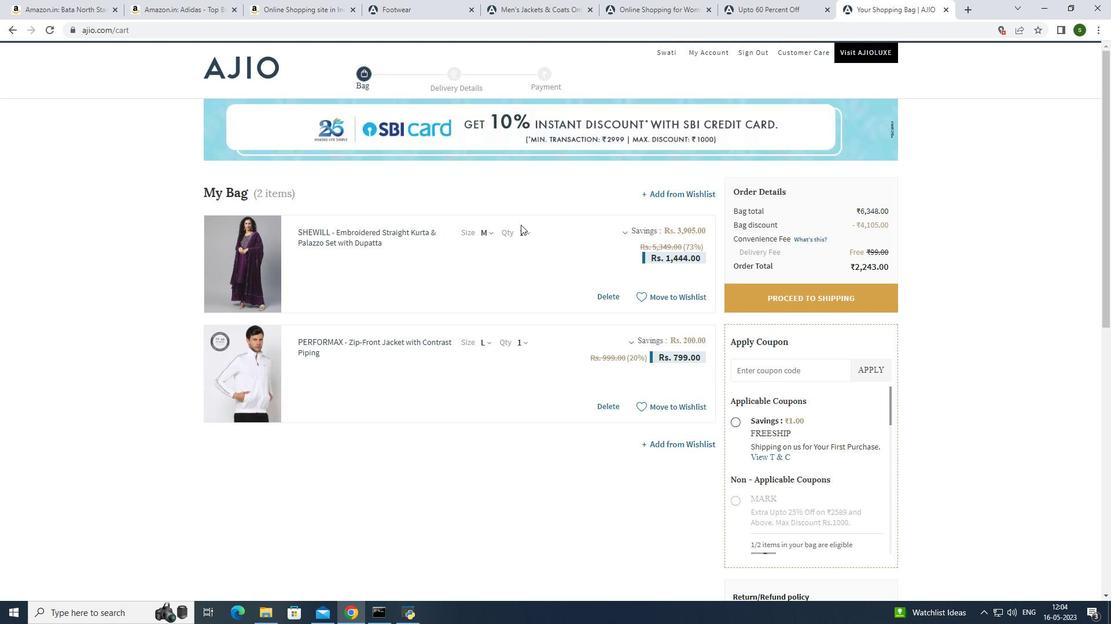 
Action: Mouse pressed left at (521, 233)
Screenshot: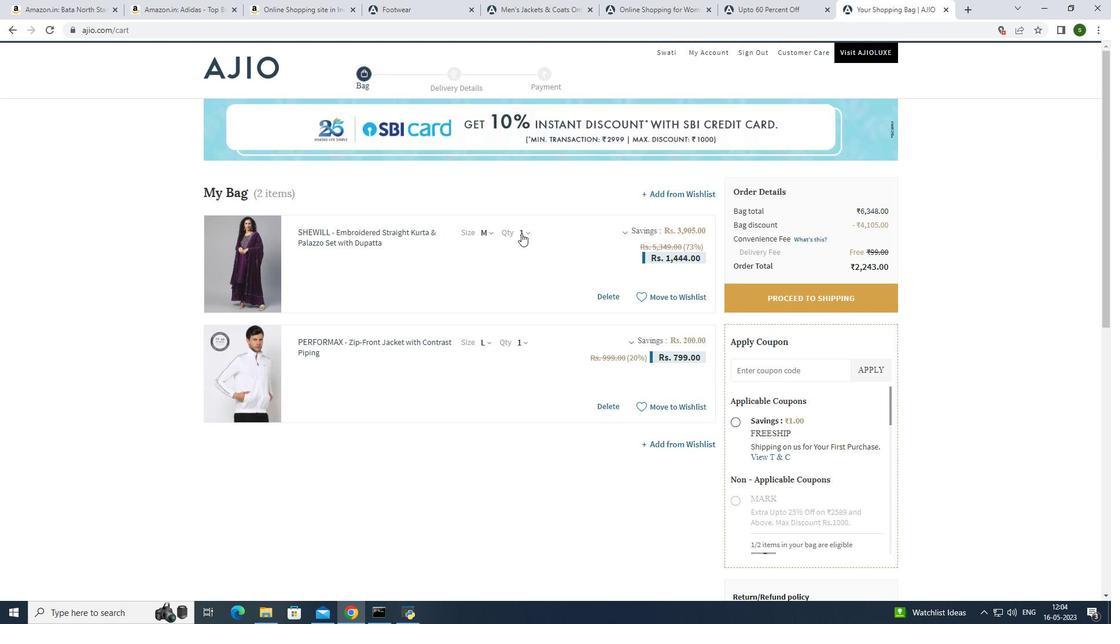 
Action: Mouse moved to (505, 354)
Screenshot: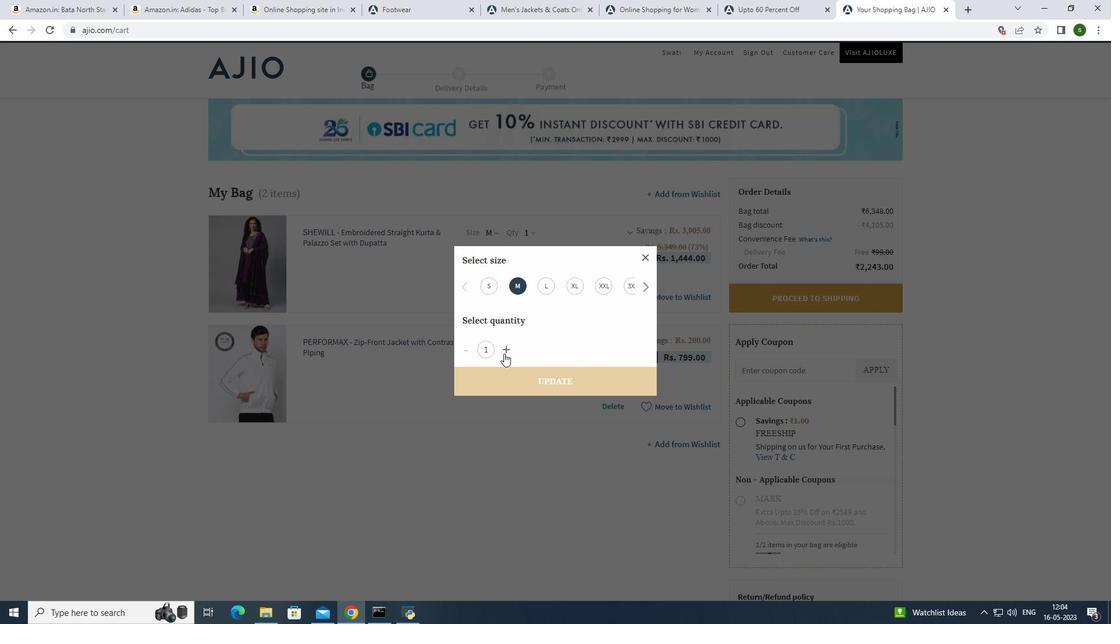 
Action: Mouse pressed left at (505, 354)
Screenshot: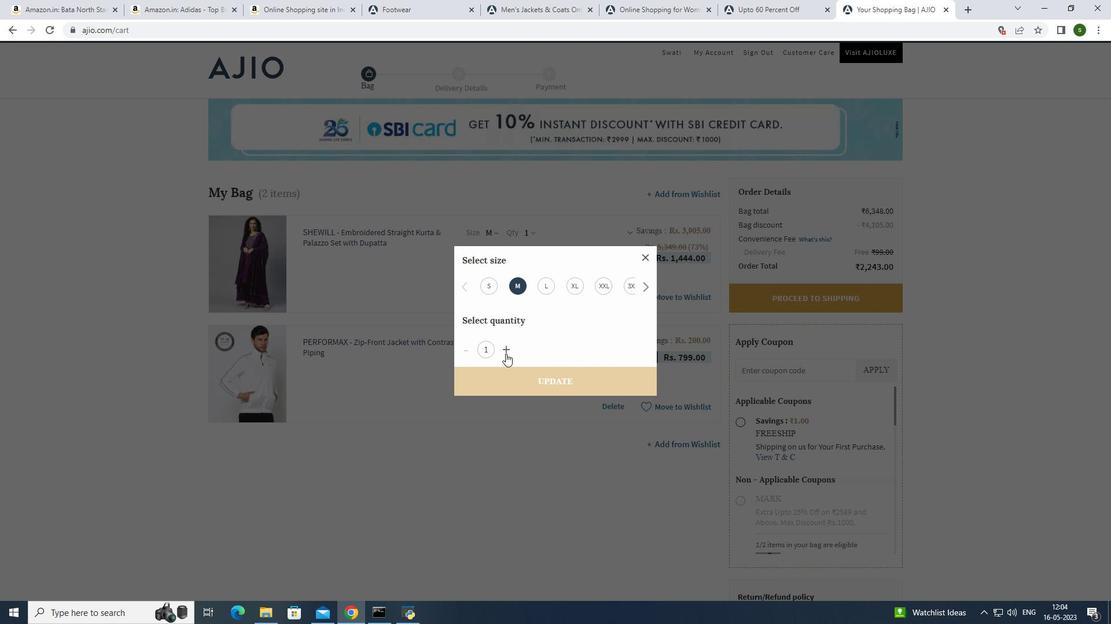 
Action: Mouse moved to (528, 384)
Screenshot: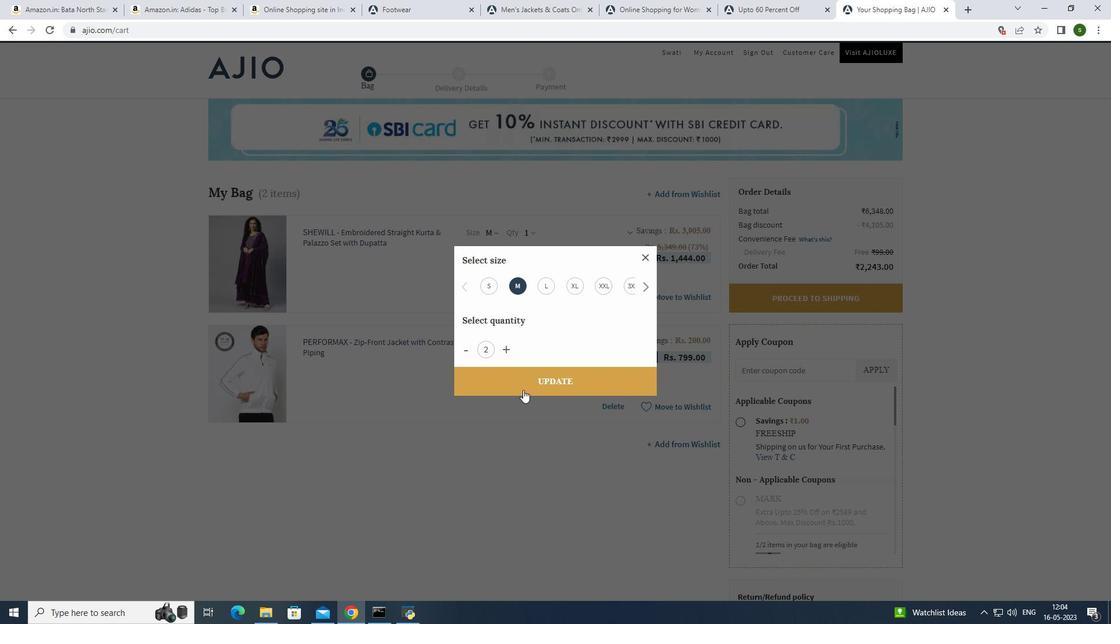 
Action: Mouse pressed left at (528, 384)
Screenshot: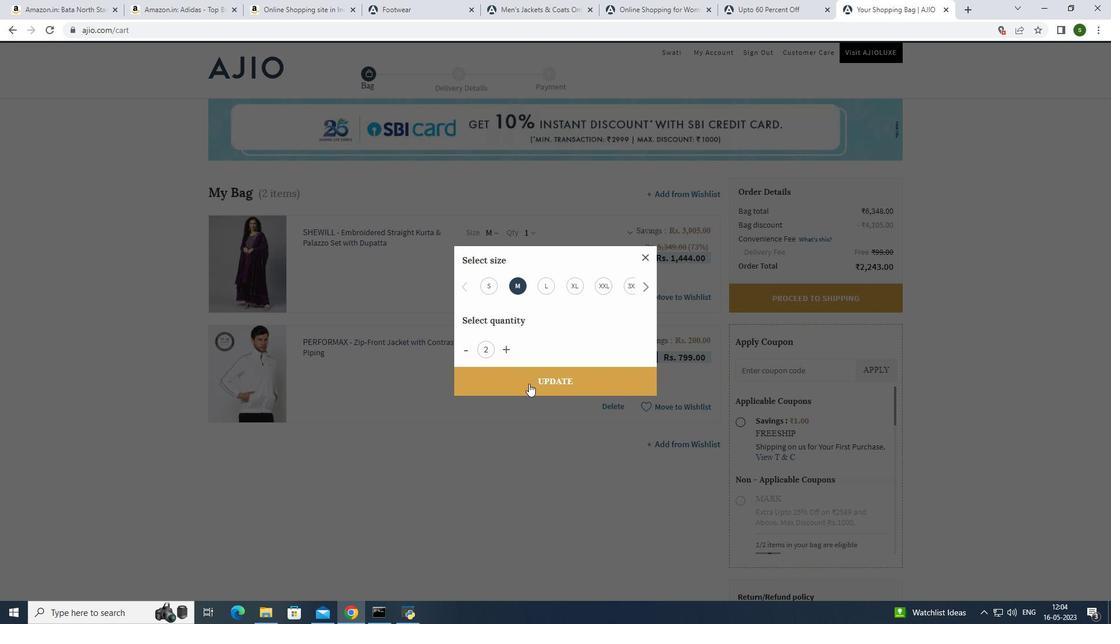 
